 Task: Create a due date automation trigger when advanced on, on the wednesday of the week a card is due add dates due in between 1 and 5 working days at 11:00 AM.
Action: Mouse moved to (1197, 92)
Screenshot: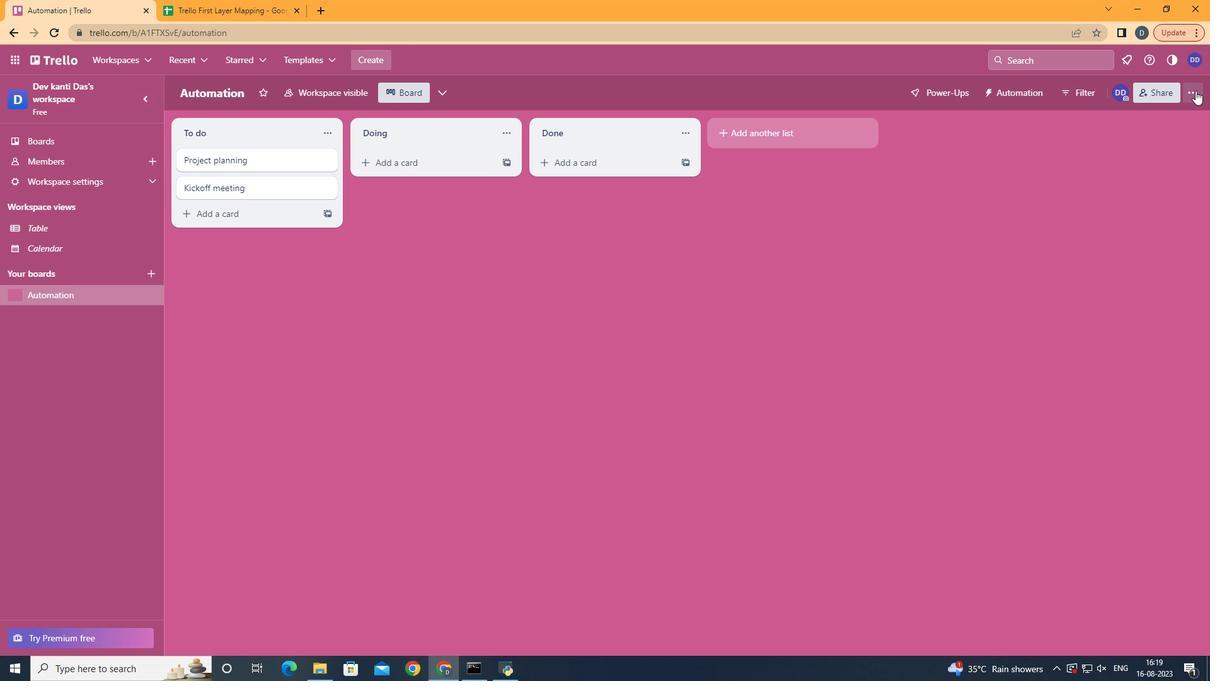 
Action: Mouse pressed left at (1197, 92)
Screenshot: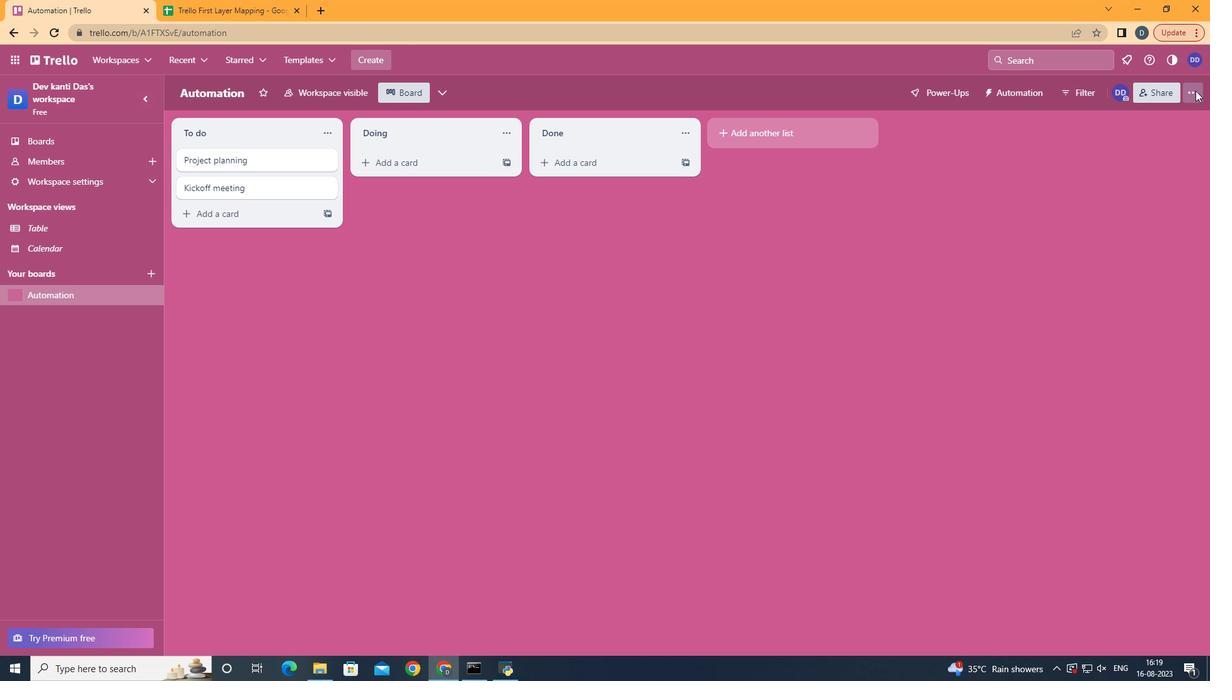
Action: Mouse moved to (1164, 277)
Screenshot: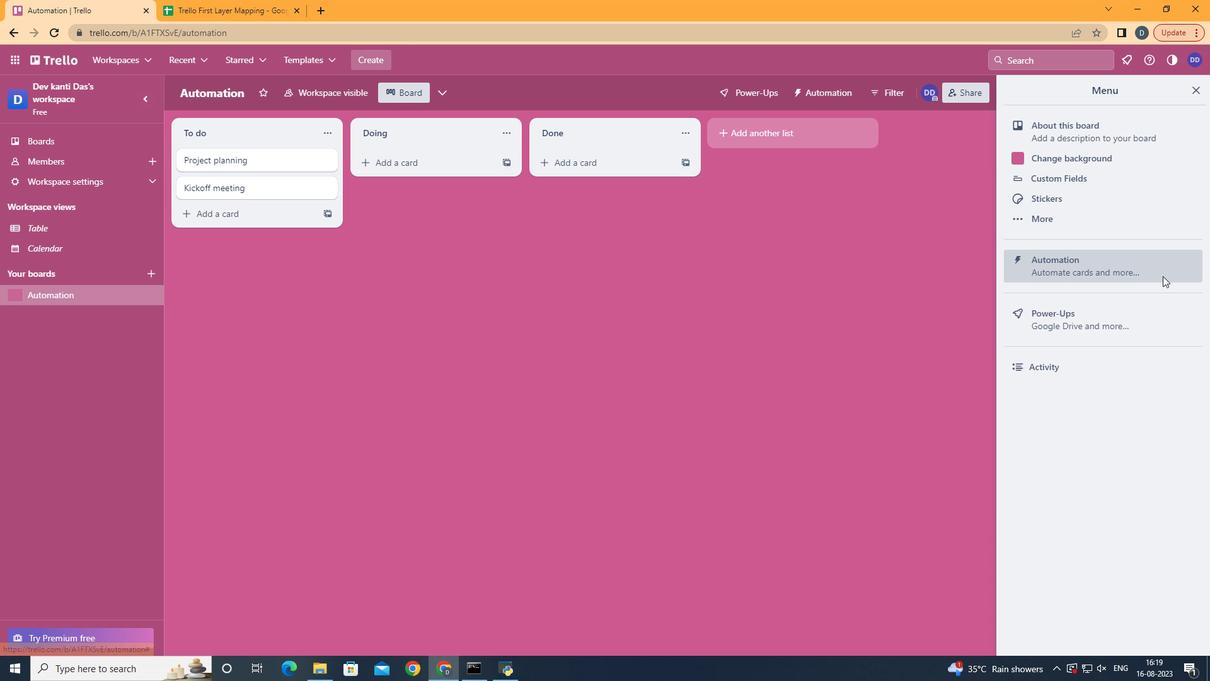 
Action: Mouse pressed left at (1164, 277)
Screenshot: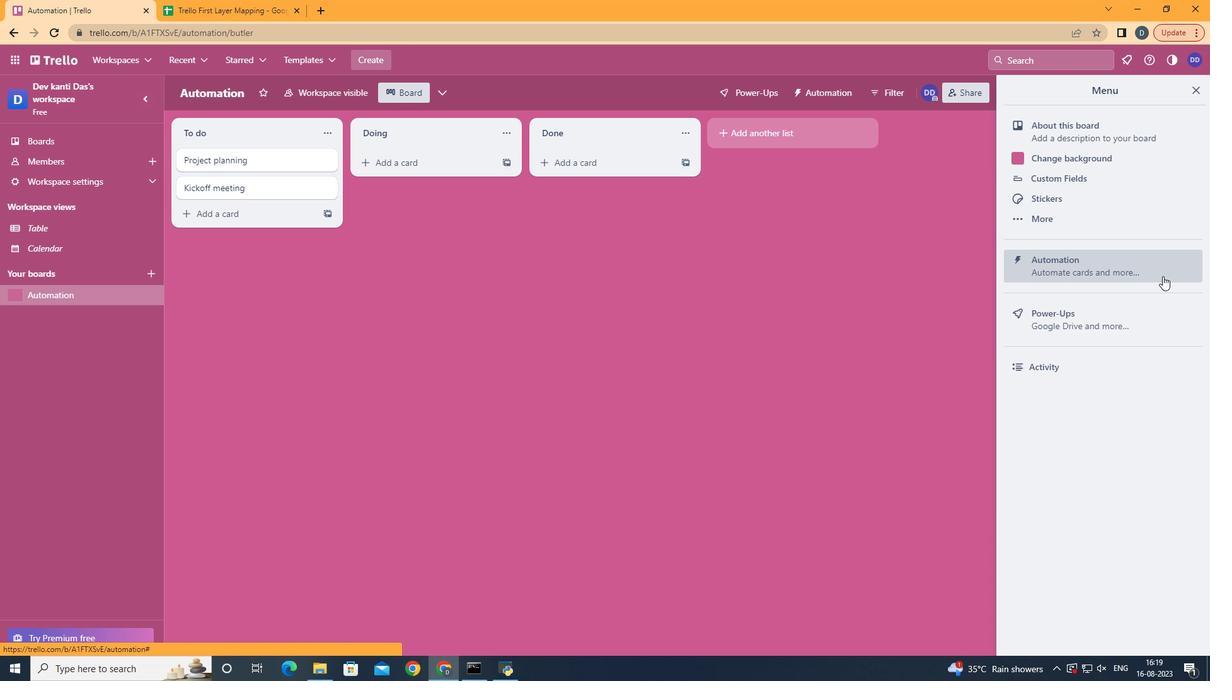 
Action: Mouse moved to (249, 247)
Screenshot: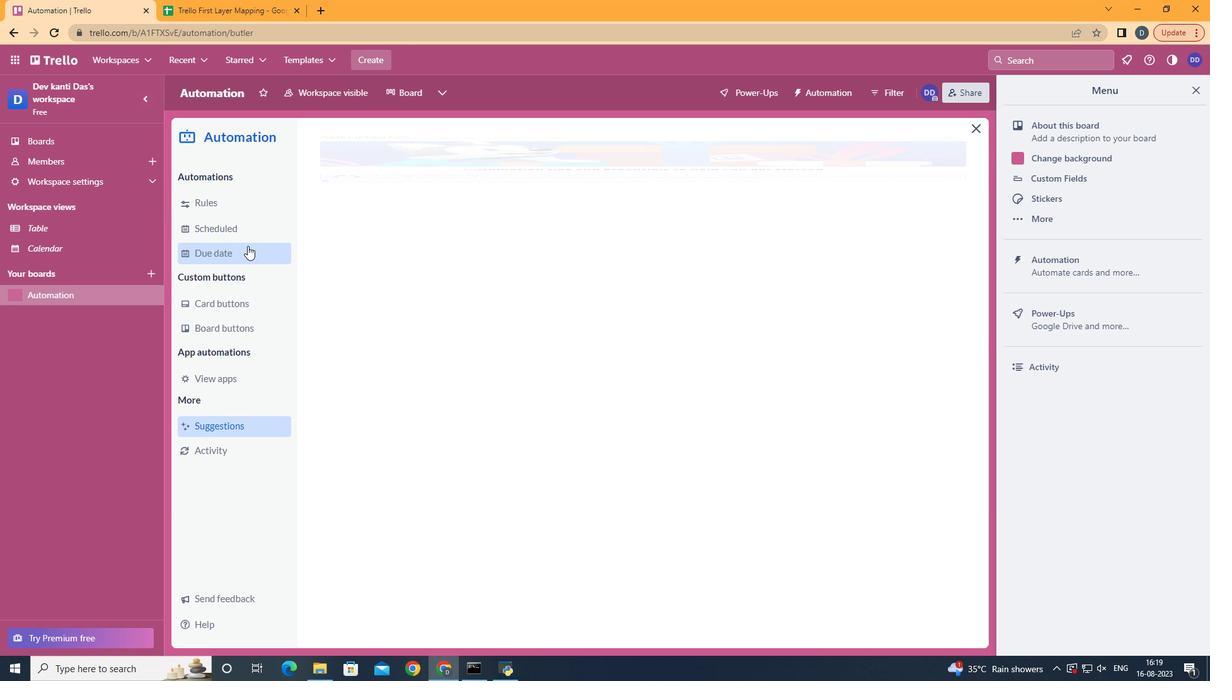 
Action: Mouse pressed left at (249, 247)
Screenshot: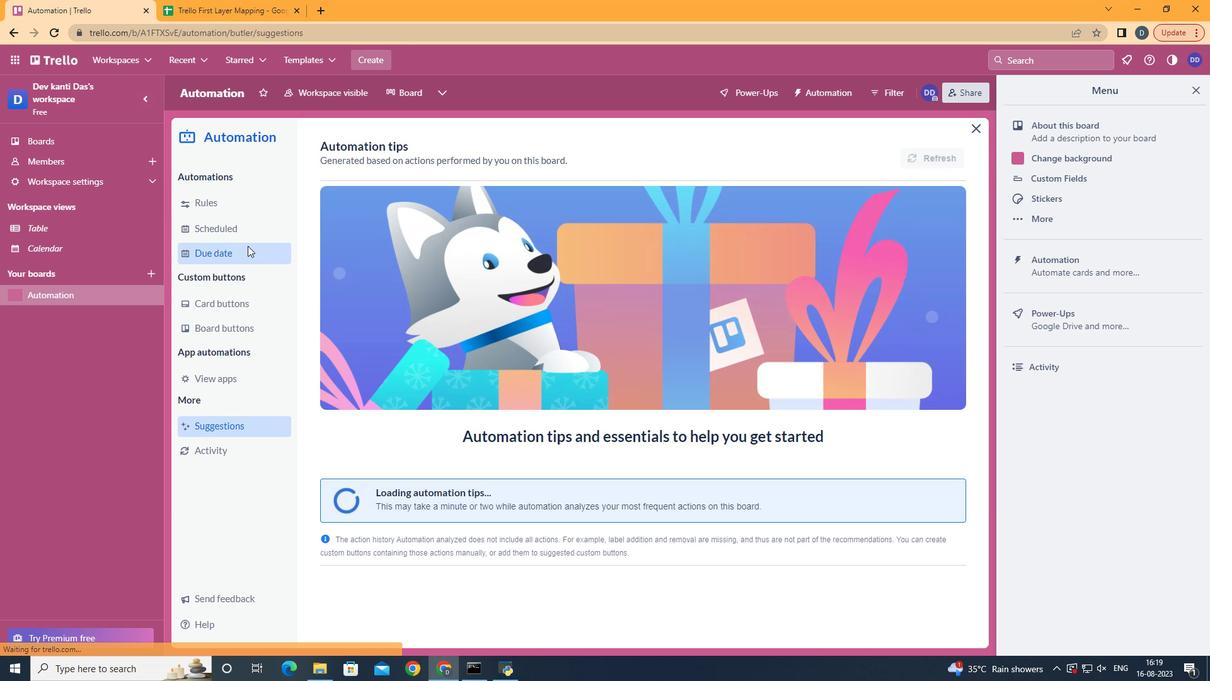 
Action: Mouse moved to (889, 154)
Screenshot: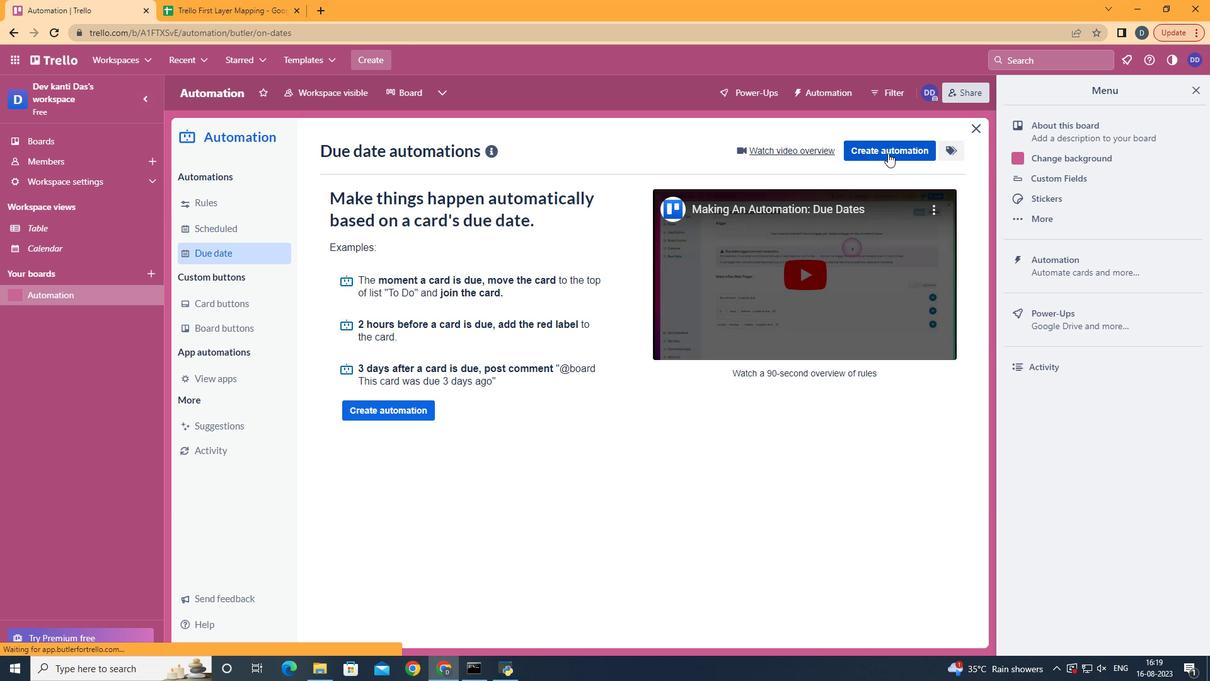 
Action: Mouse pressed left at (889, 154)
Screenshot: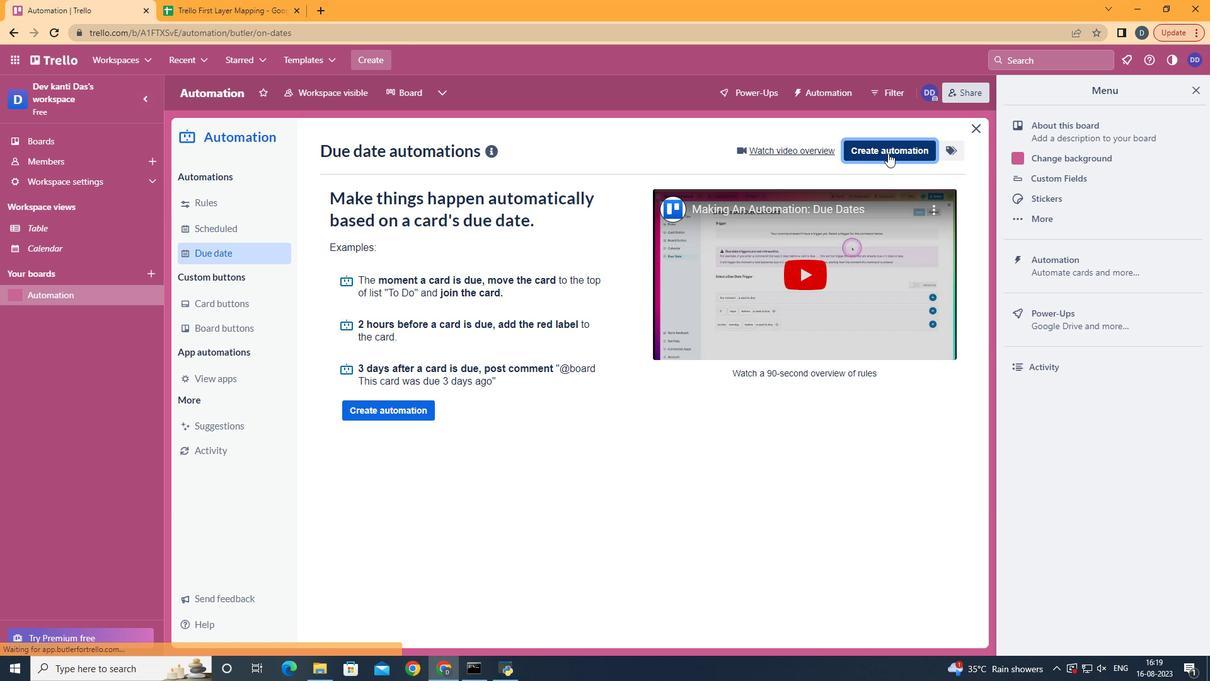 
Action: Mouse moved to (707, 274)
Screenshot: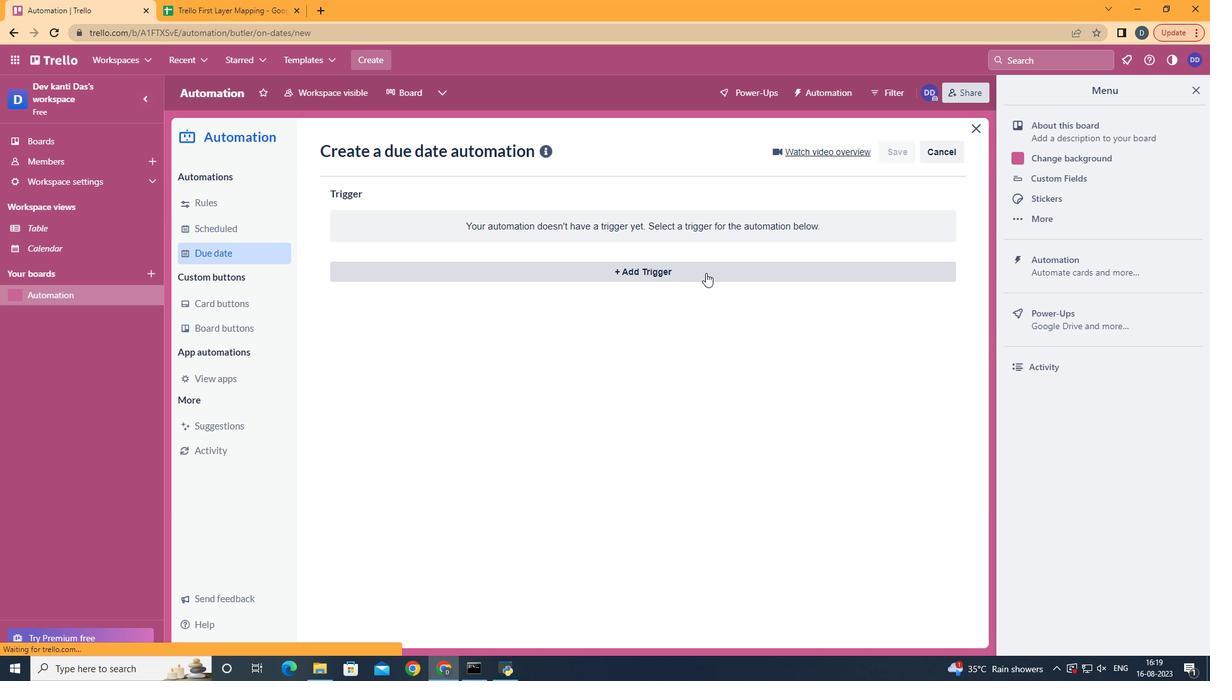
Action: Mouse pressed left at (707, 274)
Screenshot: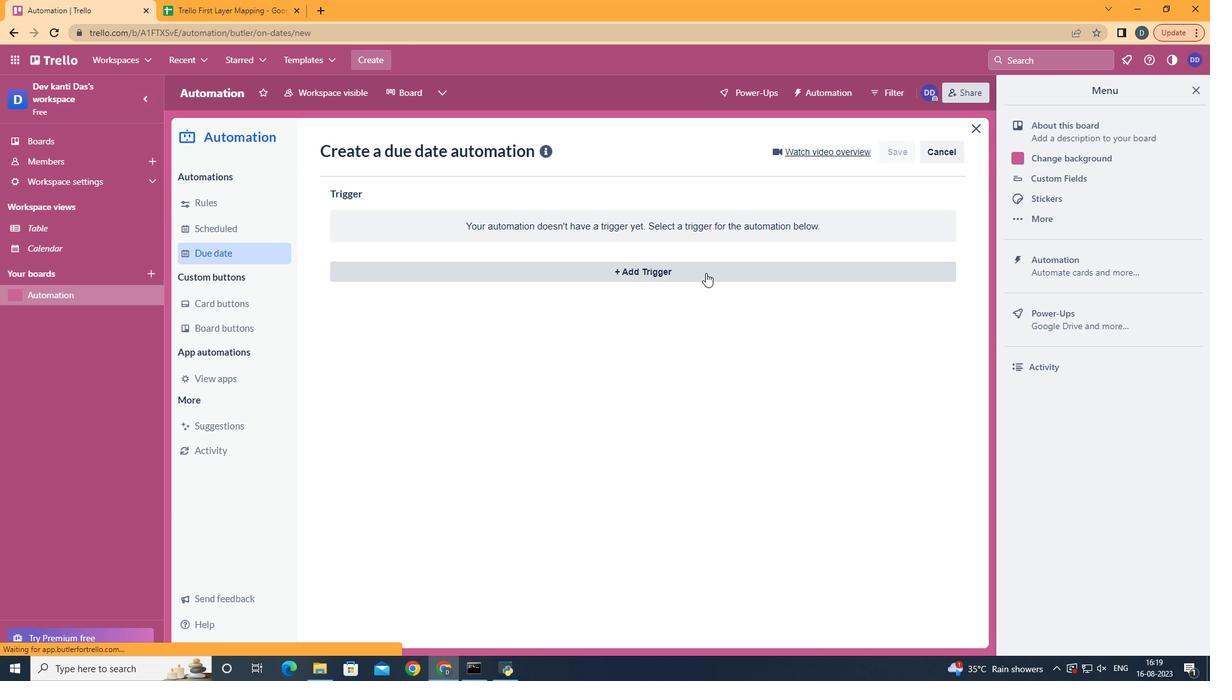 
Action: Mouse moved to (418, 379)
Screenshot: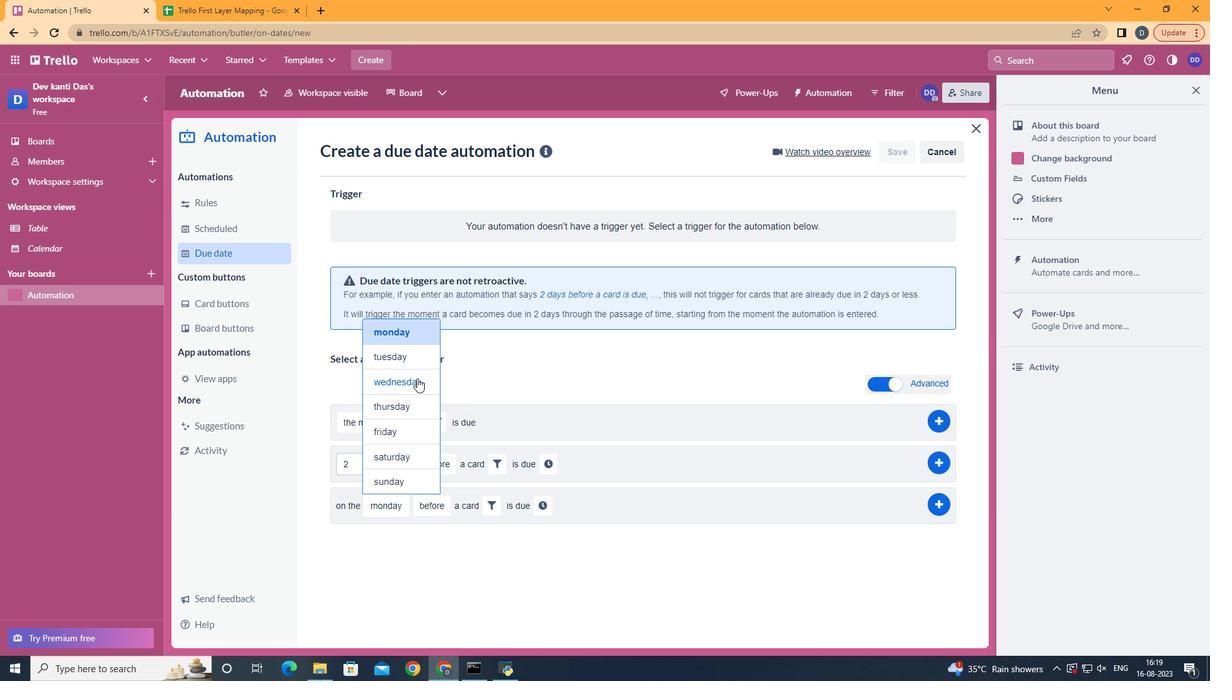 
Action: Mouse pressed left at (418, 379)
Screenshot: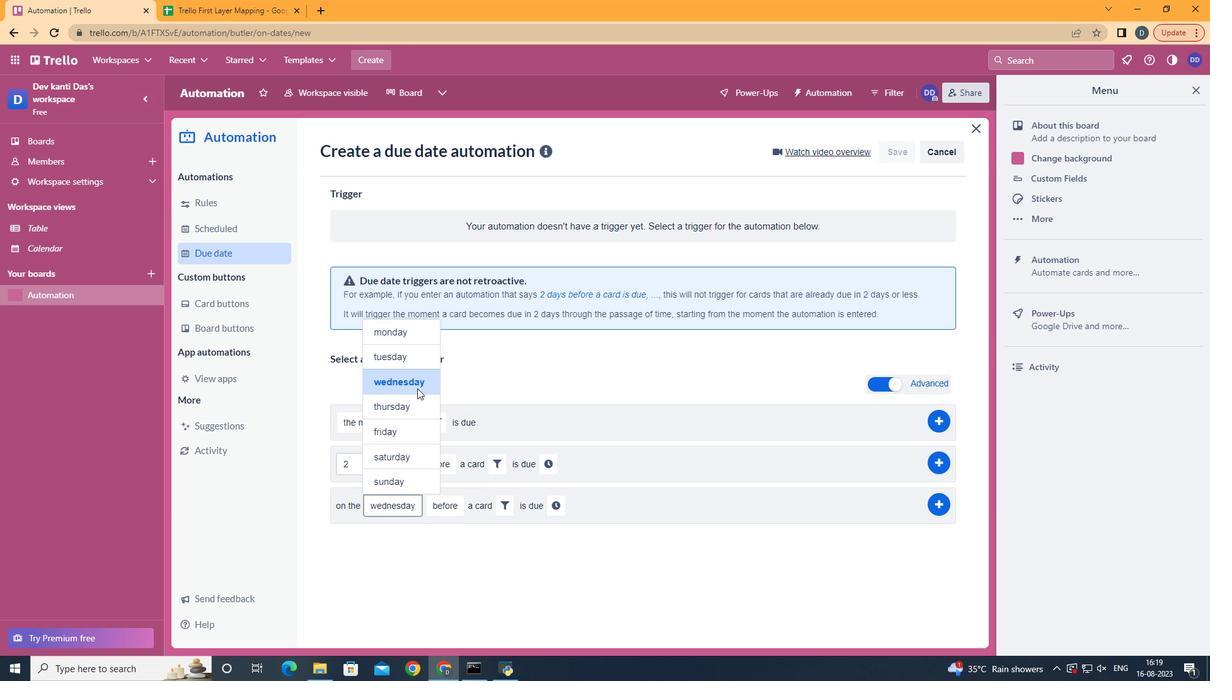 
Action: Mouse moved to (475, 584)
Screenshot: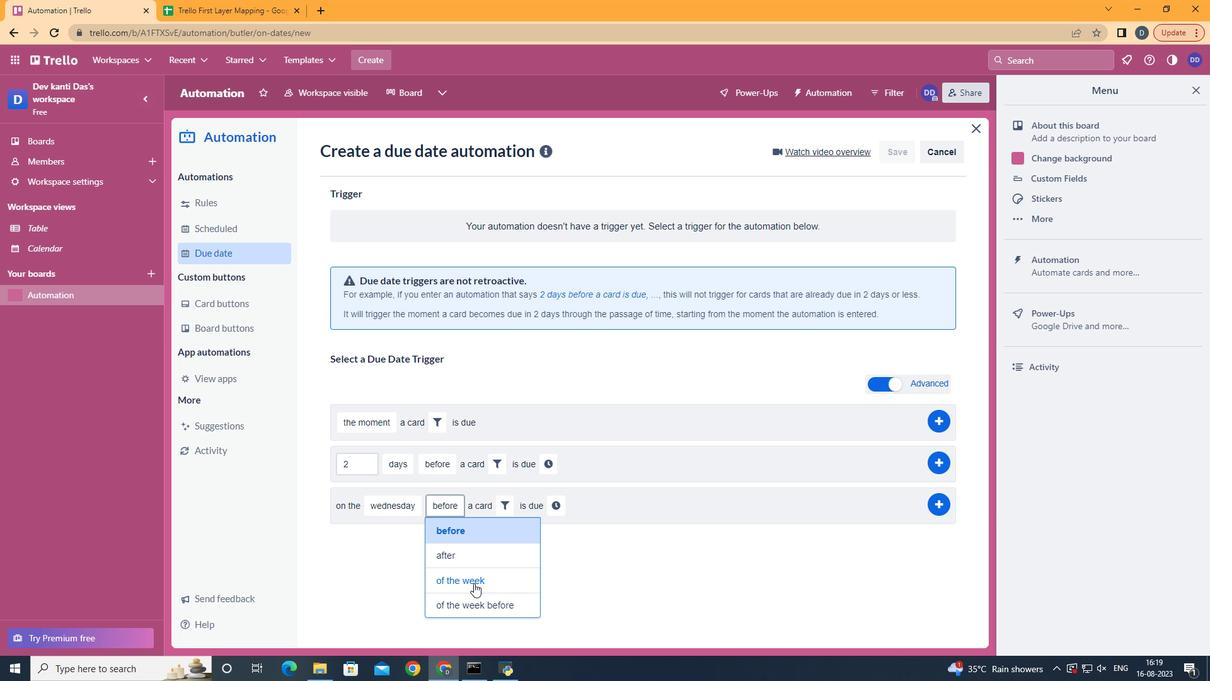 
Action: Mouse pressed left at (475, 584)
Screenshot: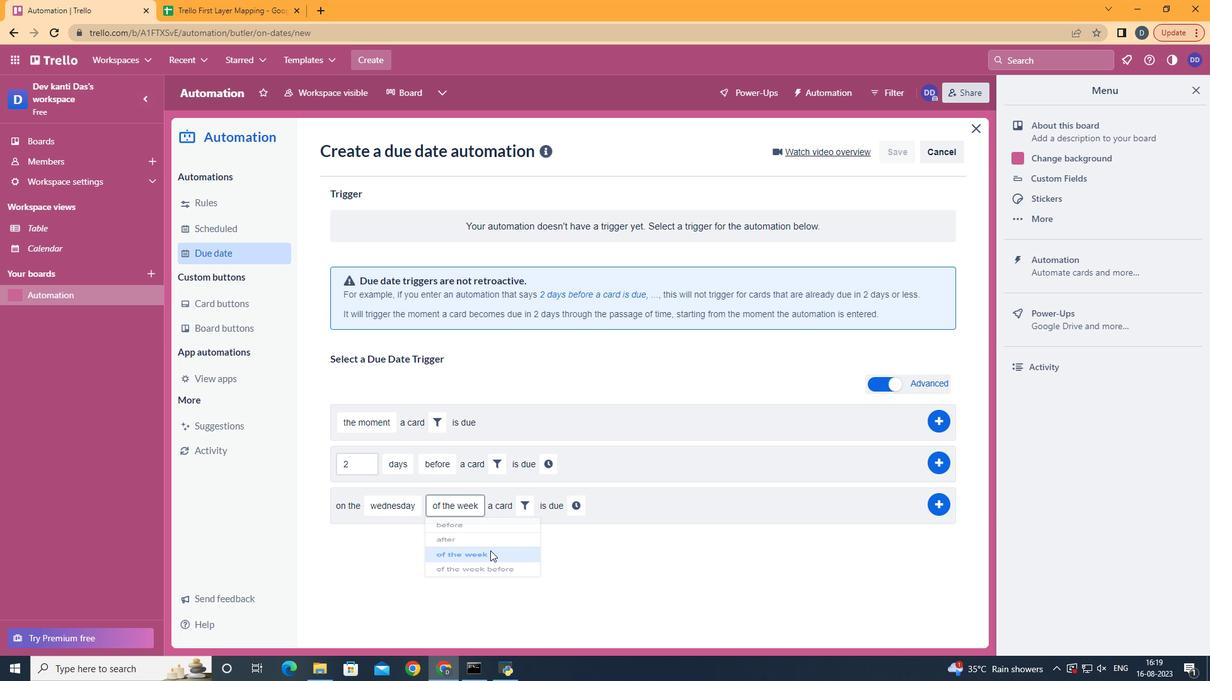 
Action: Mouse moved to (518, 505)
Screenshot: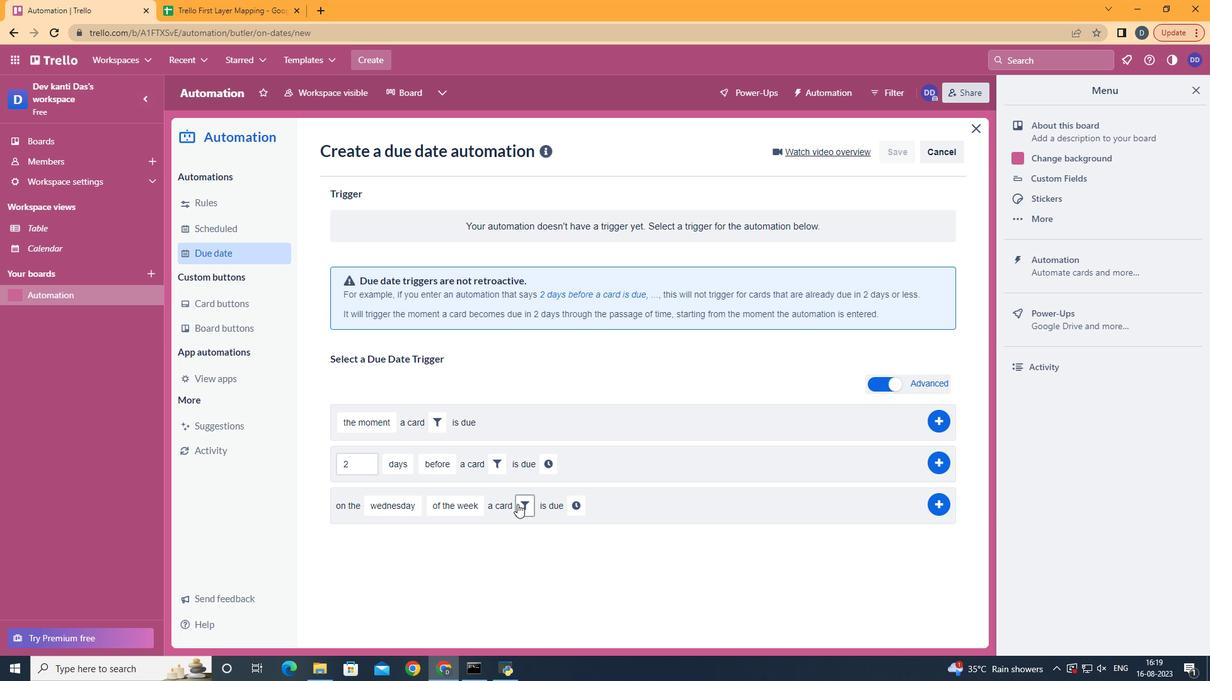 
Action: Mouse pressed left at (518, 505)
Screenshot: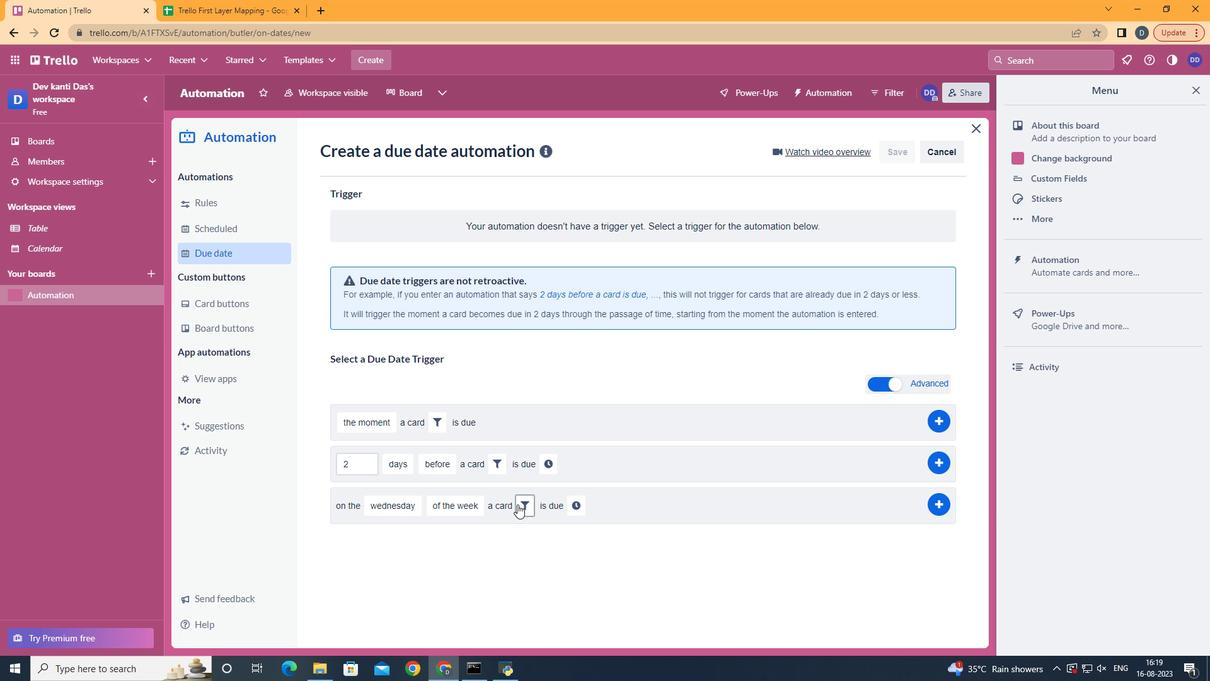 
Action: Mouse moved to (585, 546)
Screenshot: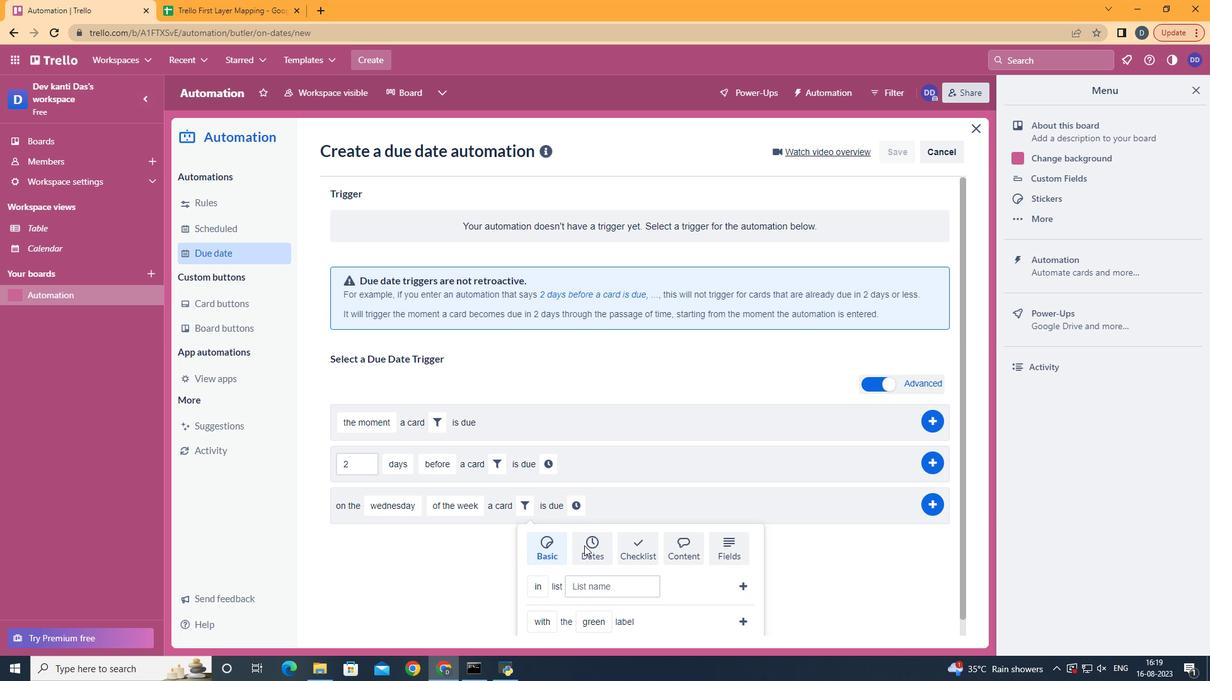
Action: Mouse pressed left at (585, 546)
Screenshot: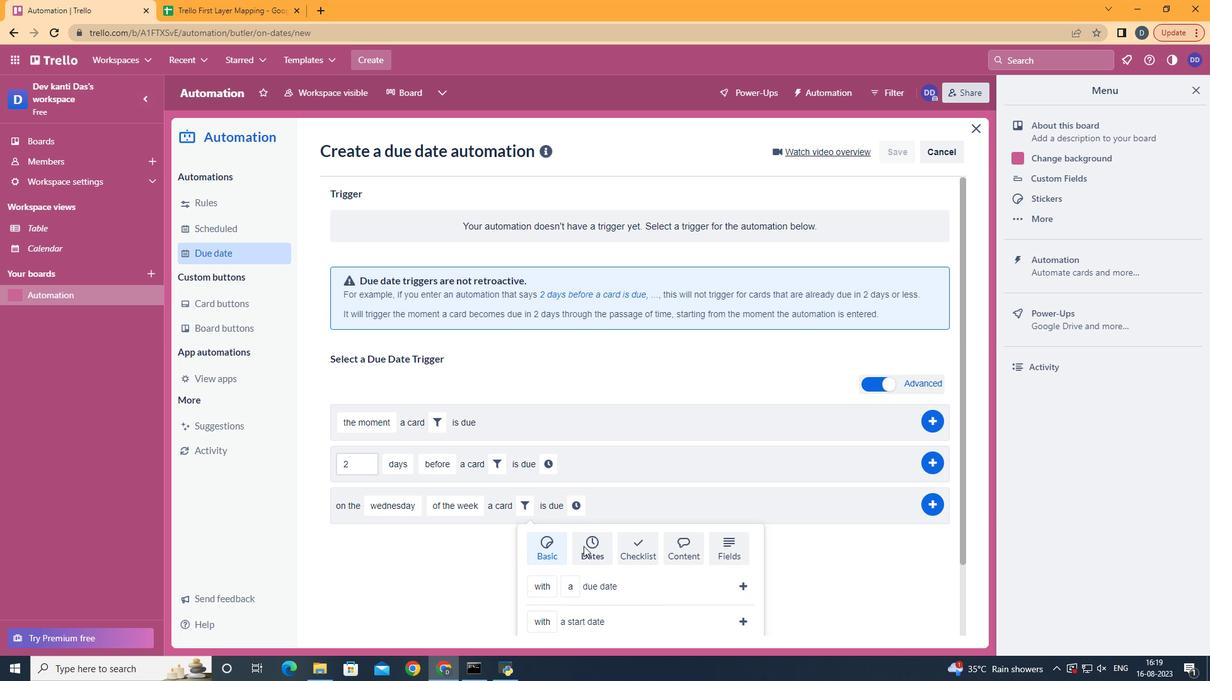 
Action: Mouse moved to (585, 547)
Screenshot: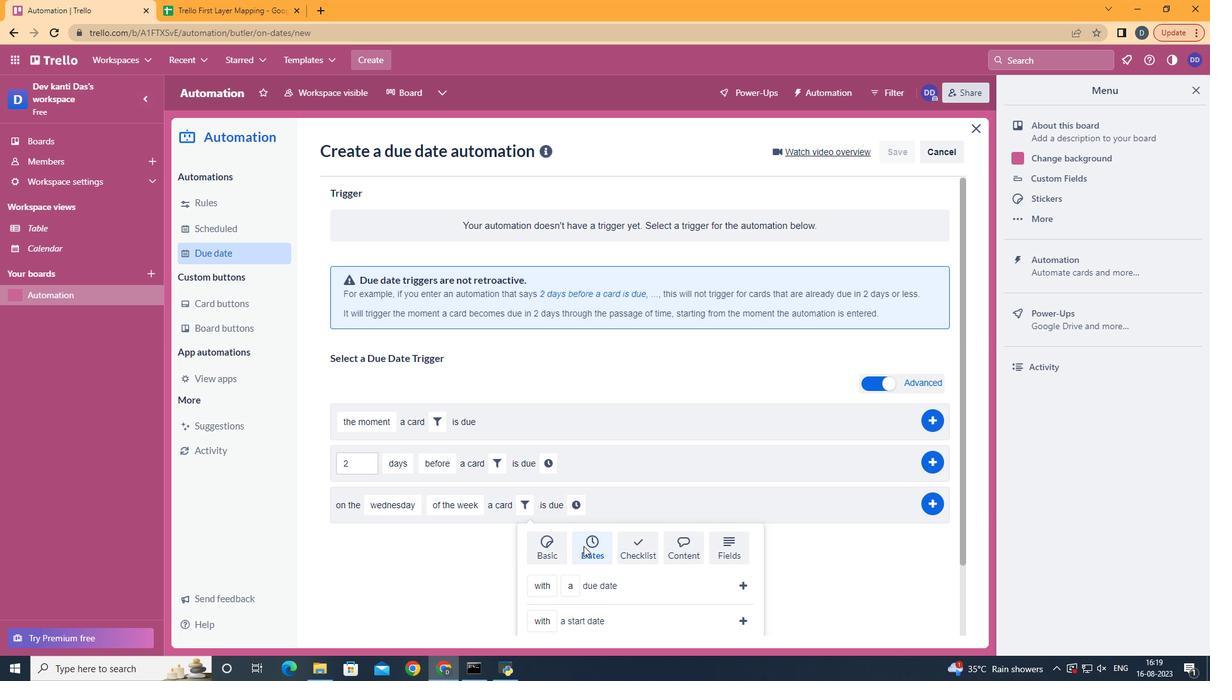 
Action: Mouse scrolled (585, 546) with delta (0, 0)
Screenshot: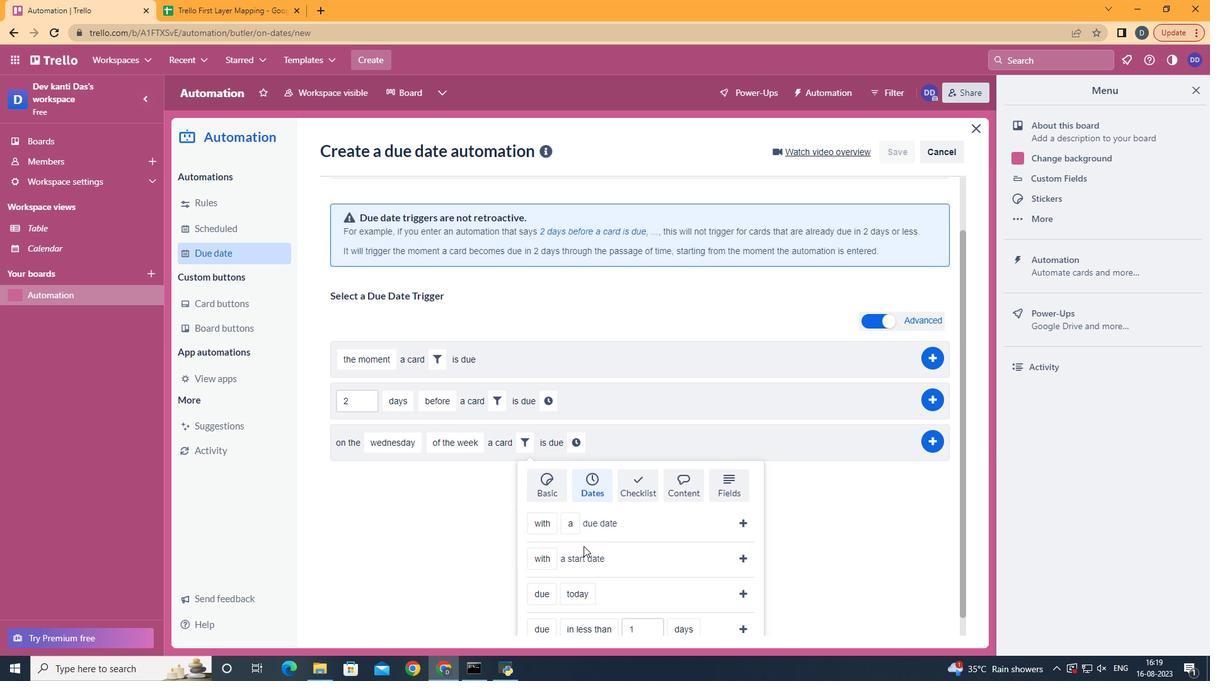
Action: Mouse scrolled (585, 546) with delta (0, 0)
Screenshot: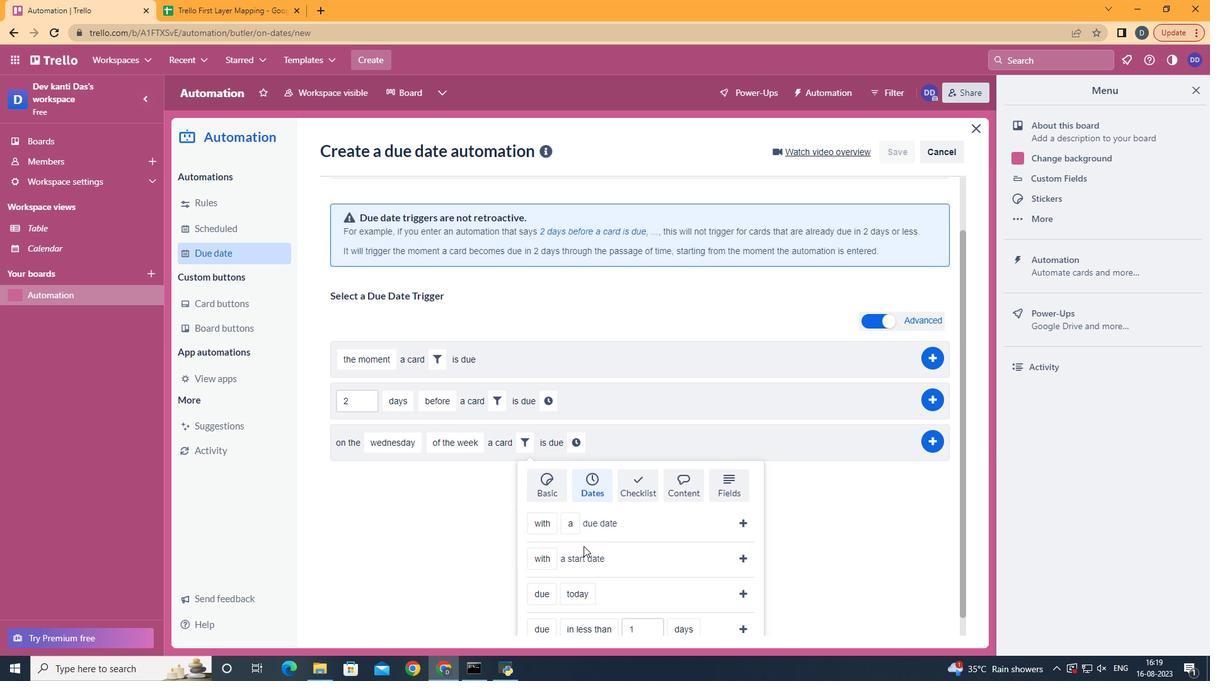 
Action: Mouse scrolled (585, 546) with delta (0, 0)
Screenshot: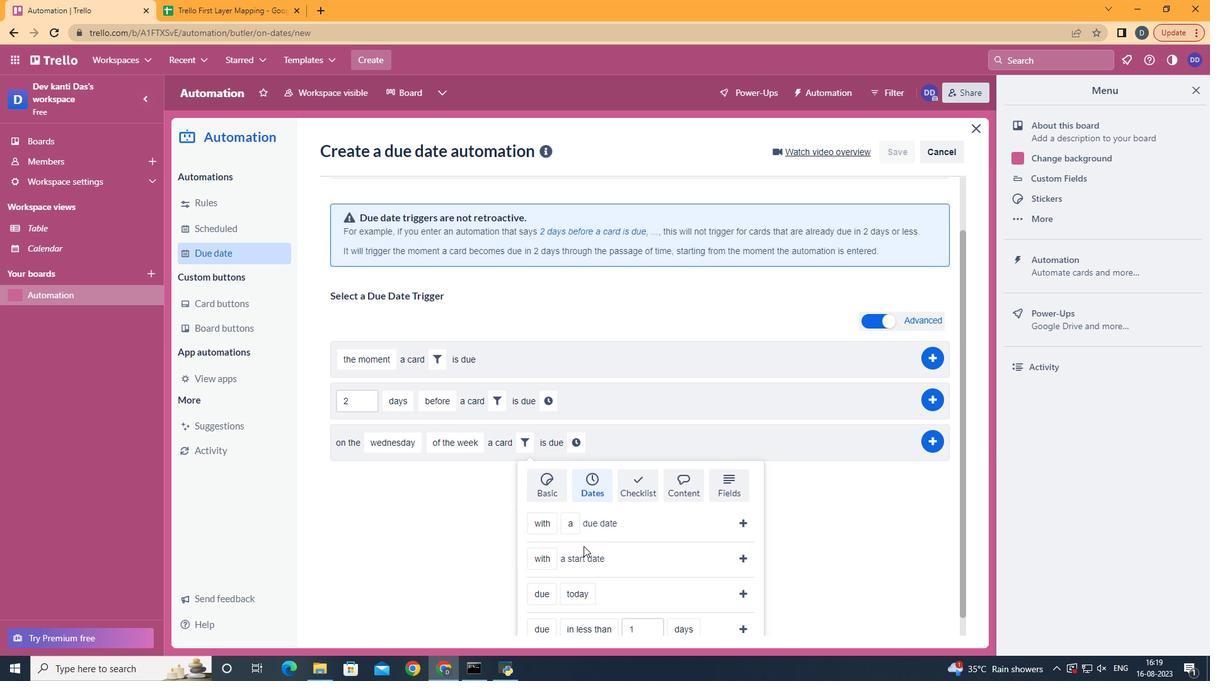
Action: Mouse scrolled (585, 546) with delta (0, 0)
Screenshot: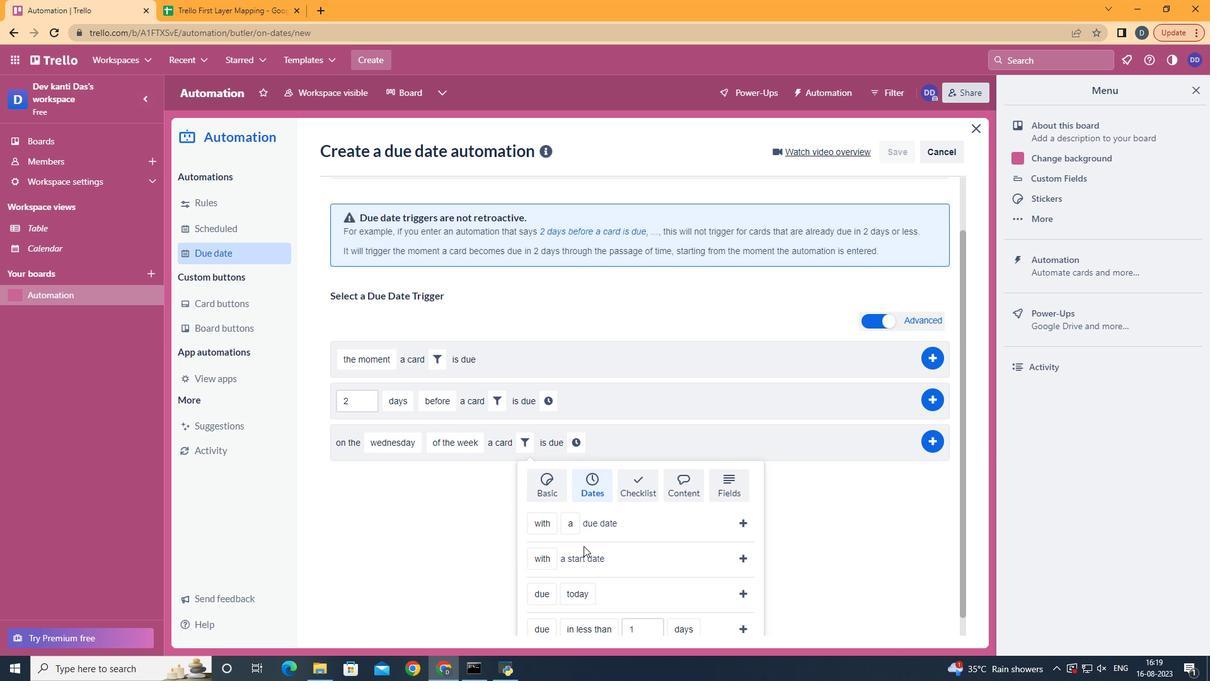 
Action: Mouse scrolled (585, 546) with delta (0, 0)
Screenshot: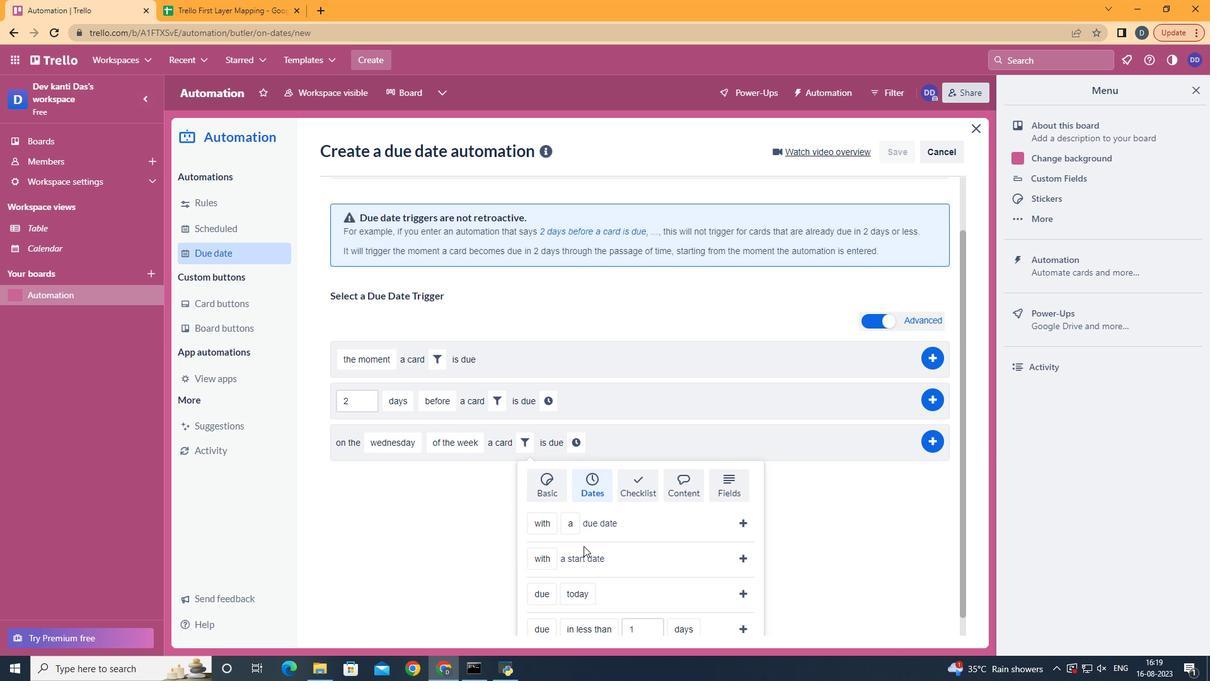 
Action: Mouse moved to (606, 585)
Screenshot: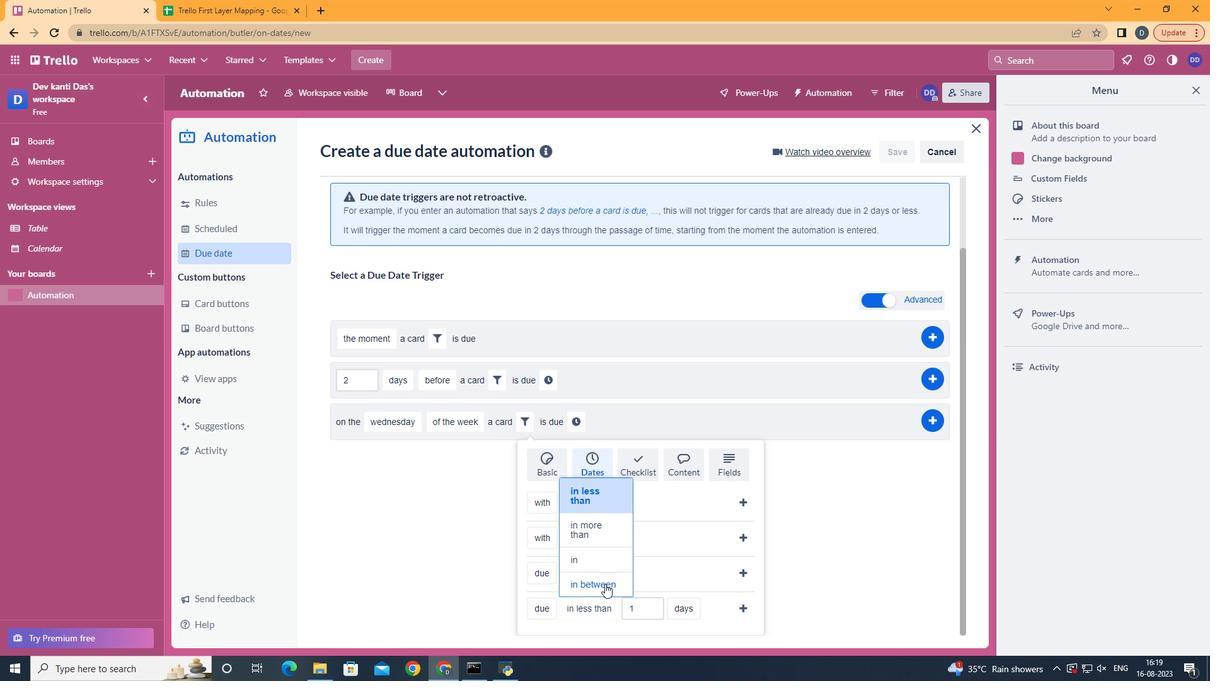 
Action: Mouse pressed left at (606, 585)
Screenshot: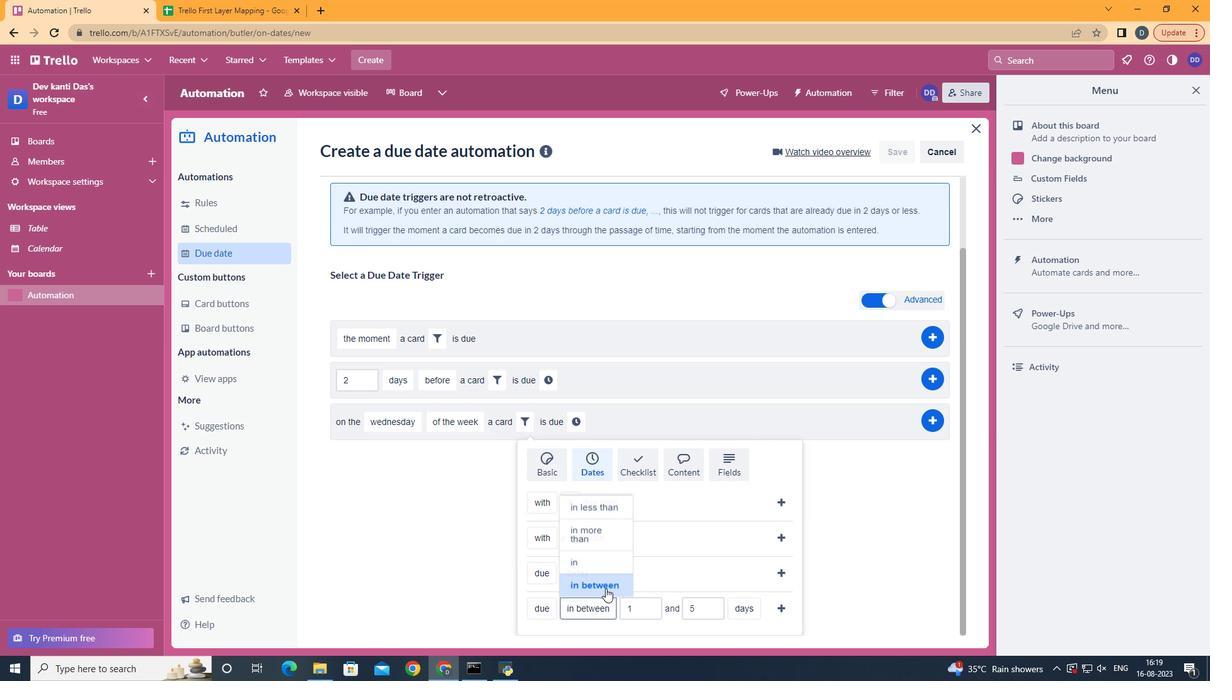 
Action: Mouse moved to (750, 590)
Screenshot: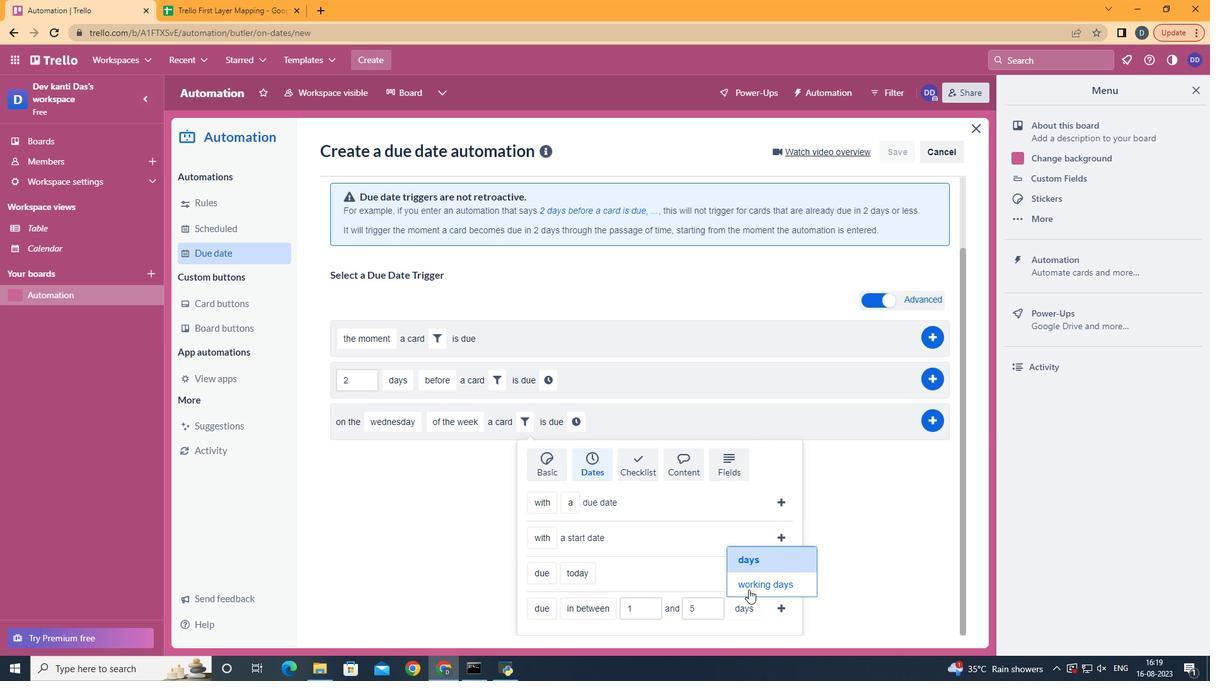 
Action: Mouse pressed left at (750, 590)
Screenshot: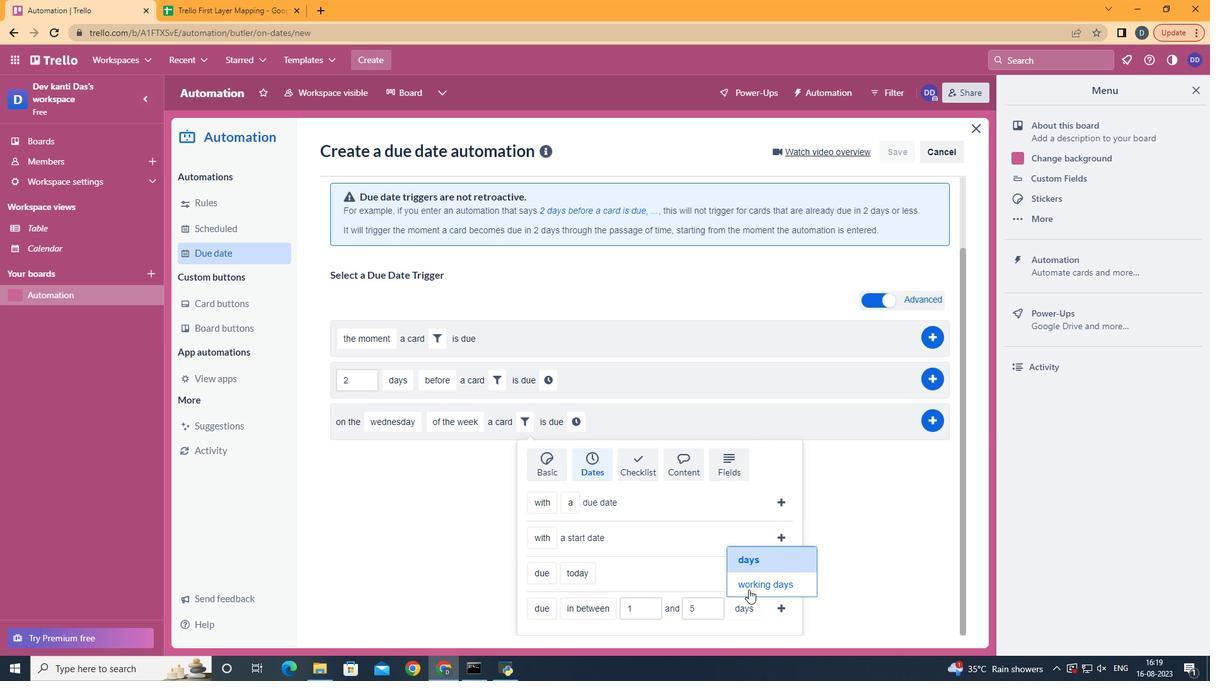 
Action: Mouse moved to (814, 605)
Screenshot: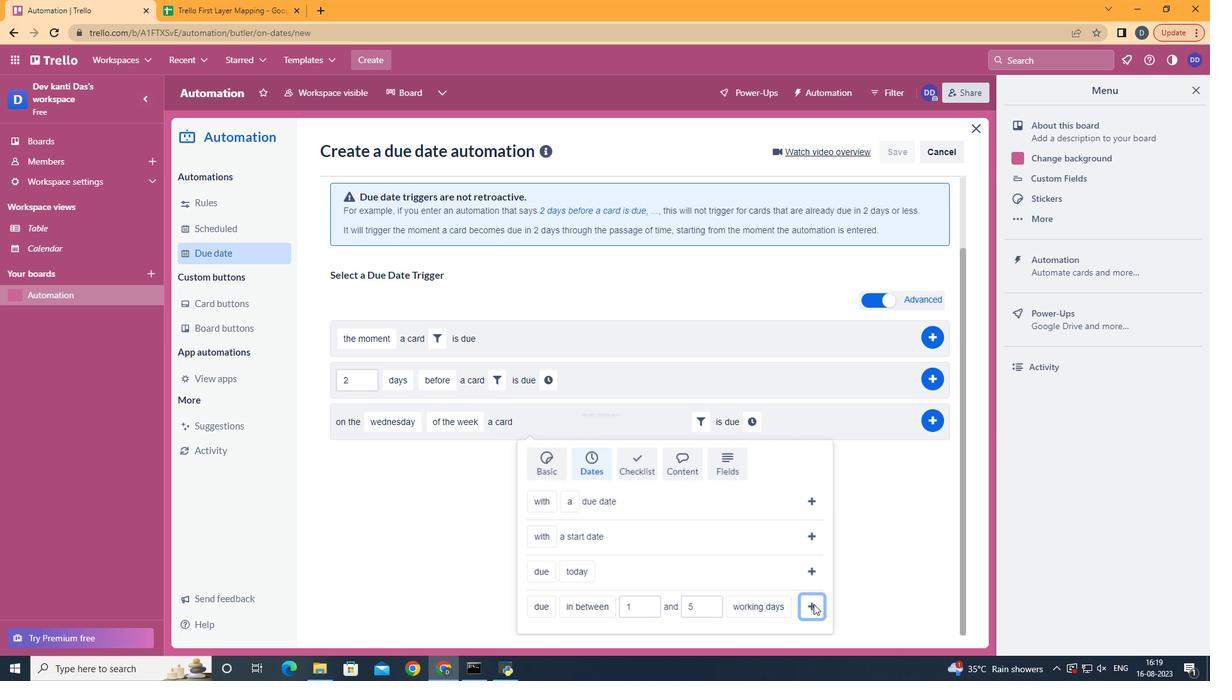 
Action: Mouse pressed left at (814, 605)
Screenshot: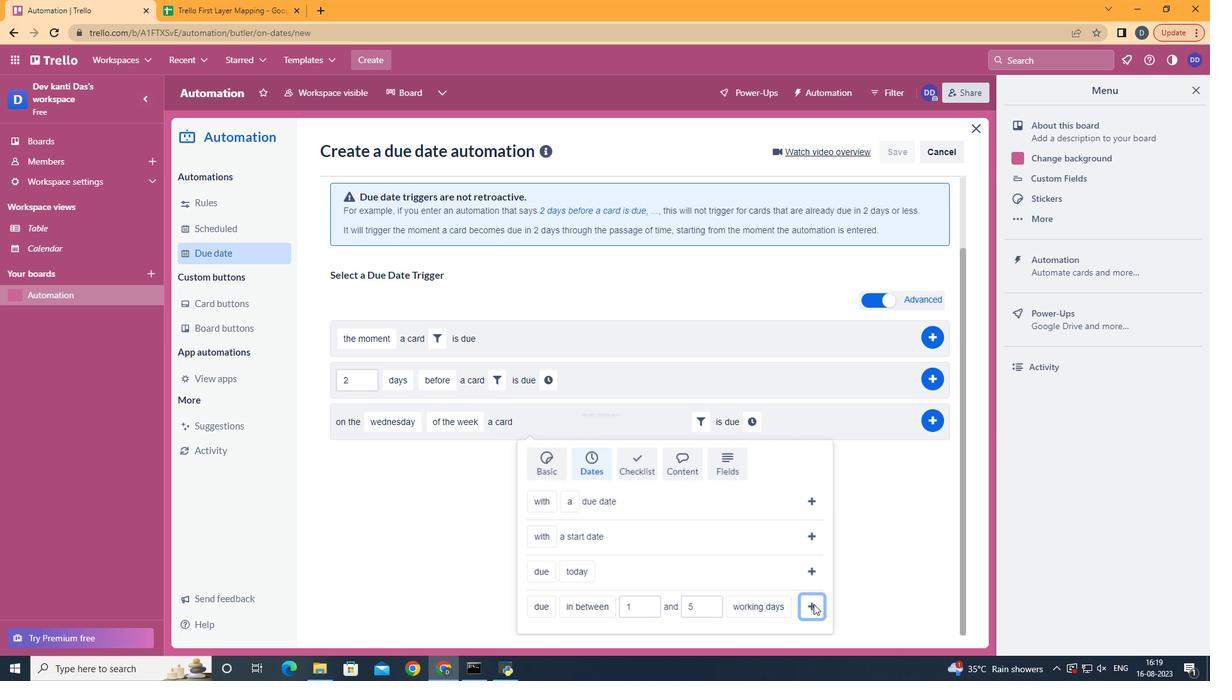 
Action: Mouse moved to (754, 506)
Screenshot: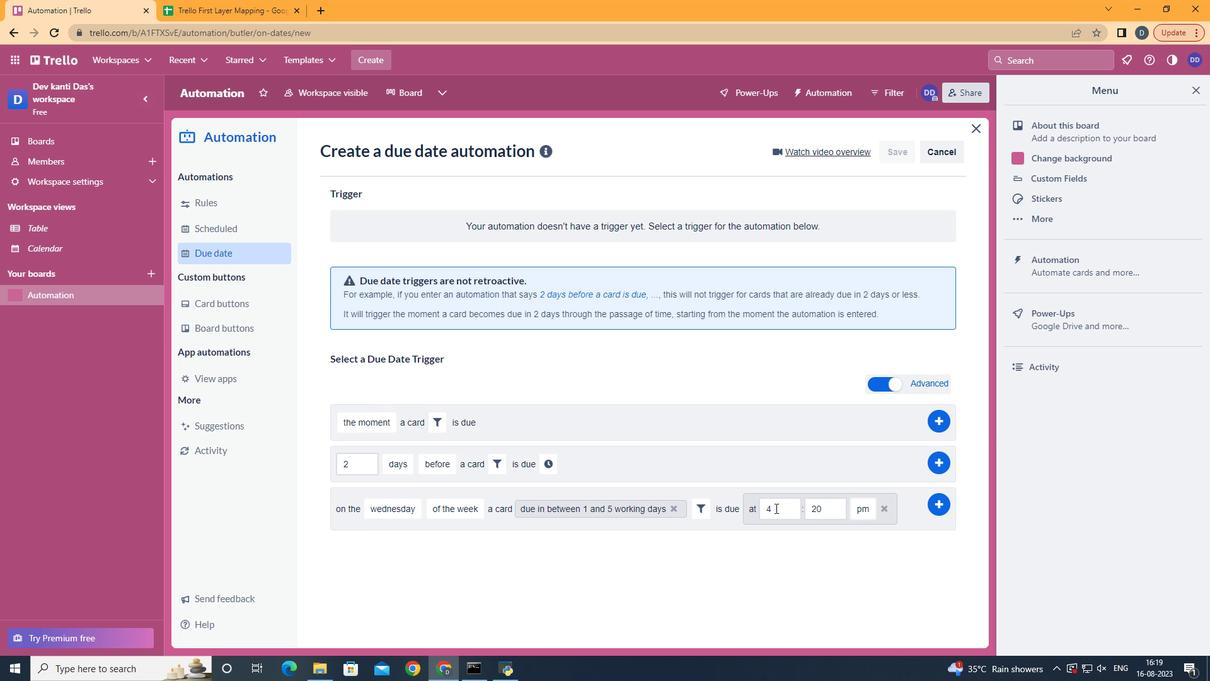 
Action: Mouse pressed left at (754, 506)
Screenshot: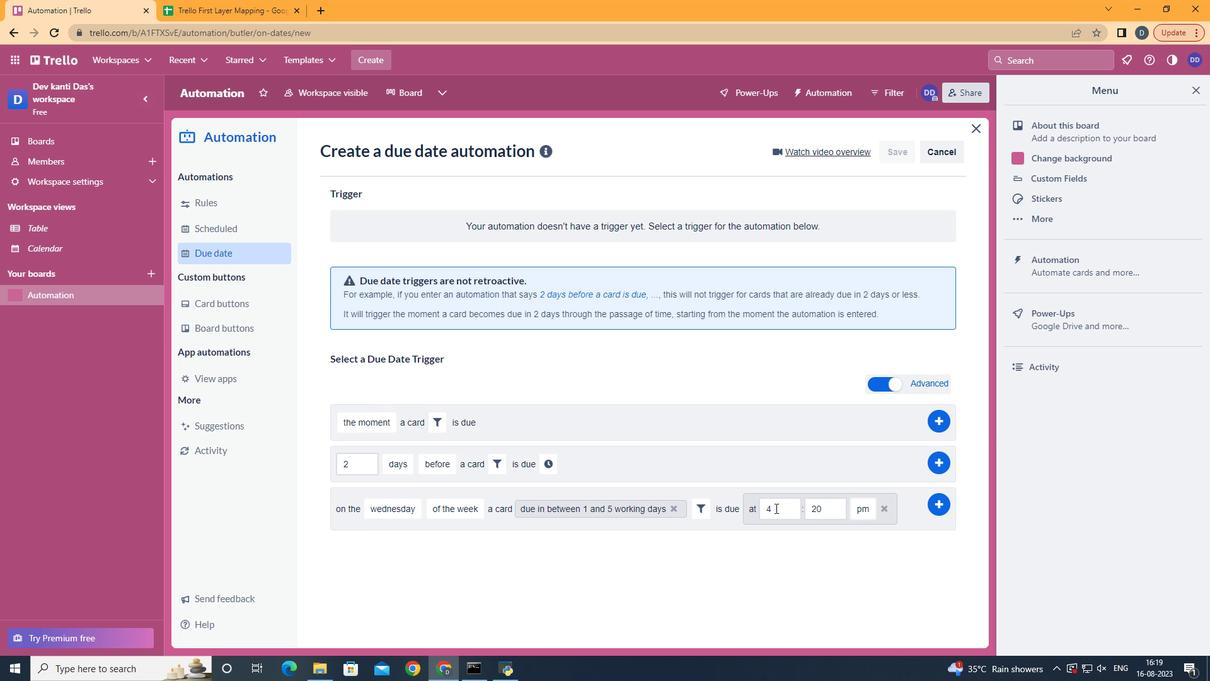 
Action: Mouse moved to (786, 510)
Screenshot: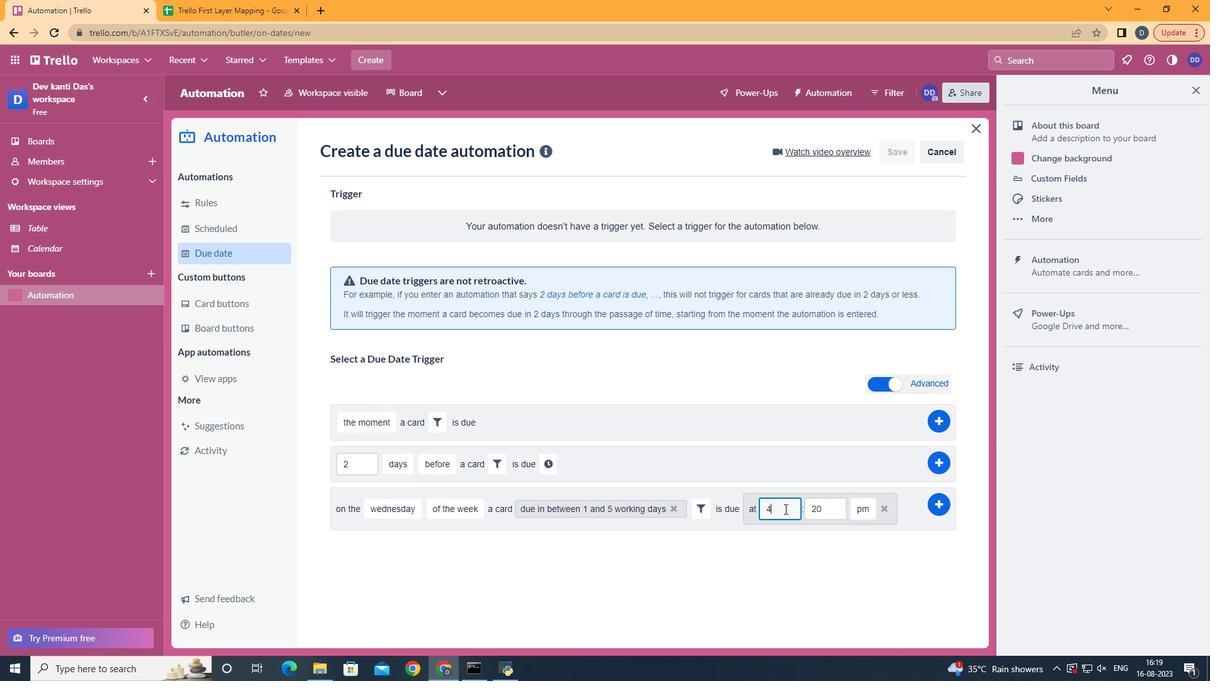 
Action: Mouse pressed left at (786, 510)
Screenshot: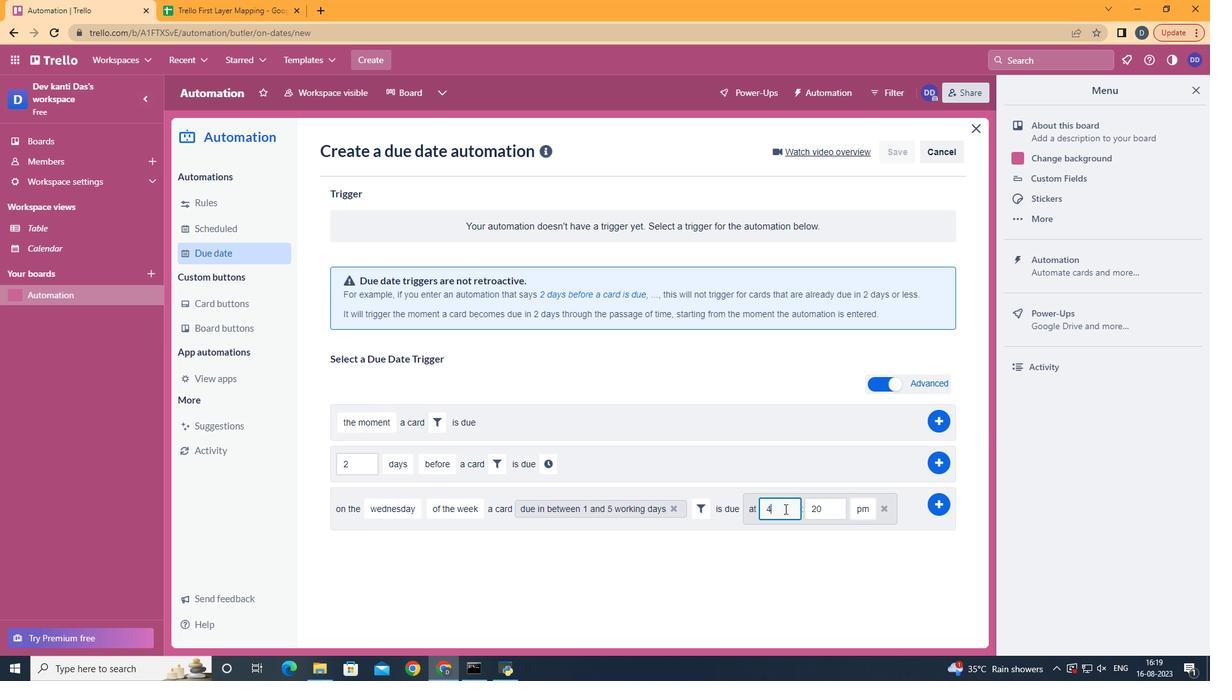 
Action: Key pressed <Key.backspace>11
Screenshot: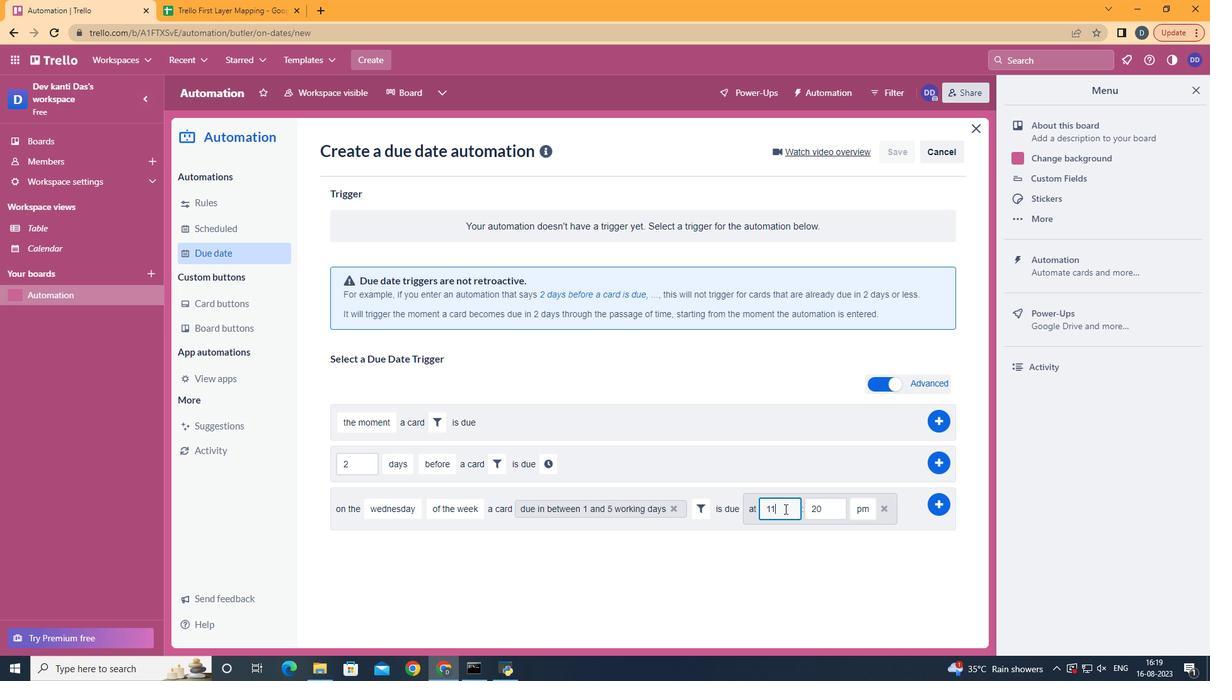 
Action: Mouse moved to (842, 502)
Screenshot: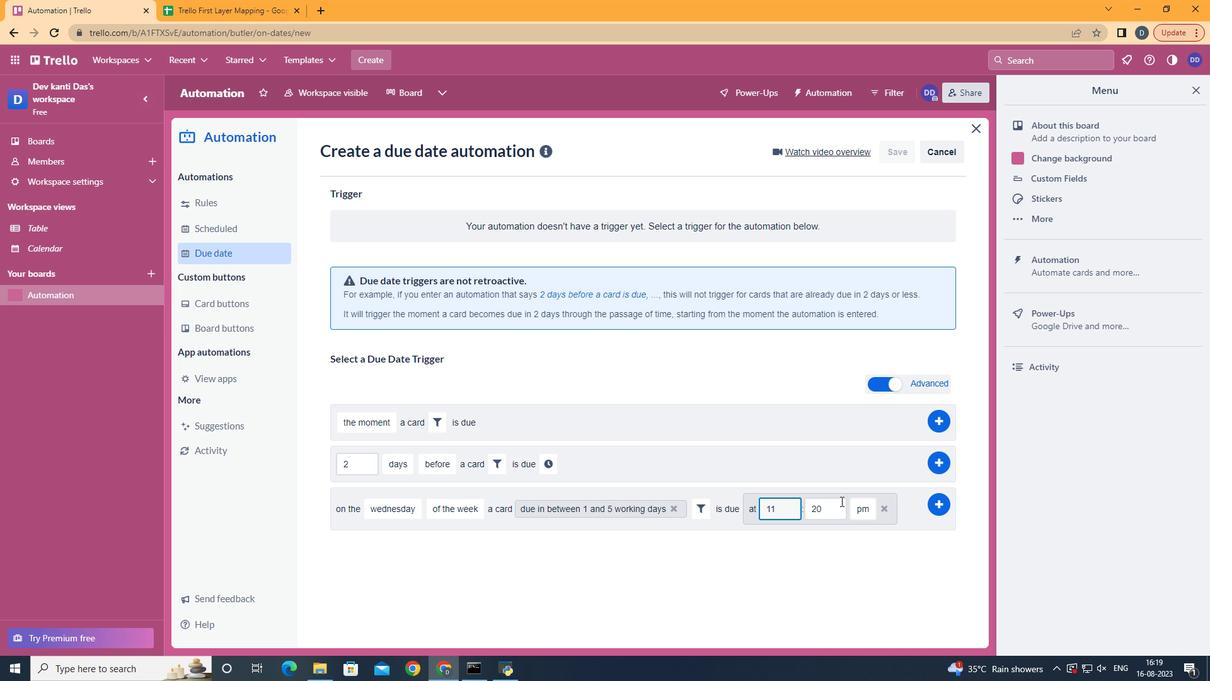 
Action: Mouse pressed left at (842, 502)
Screenshot: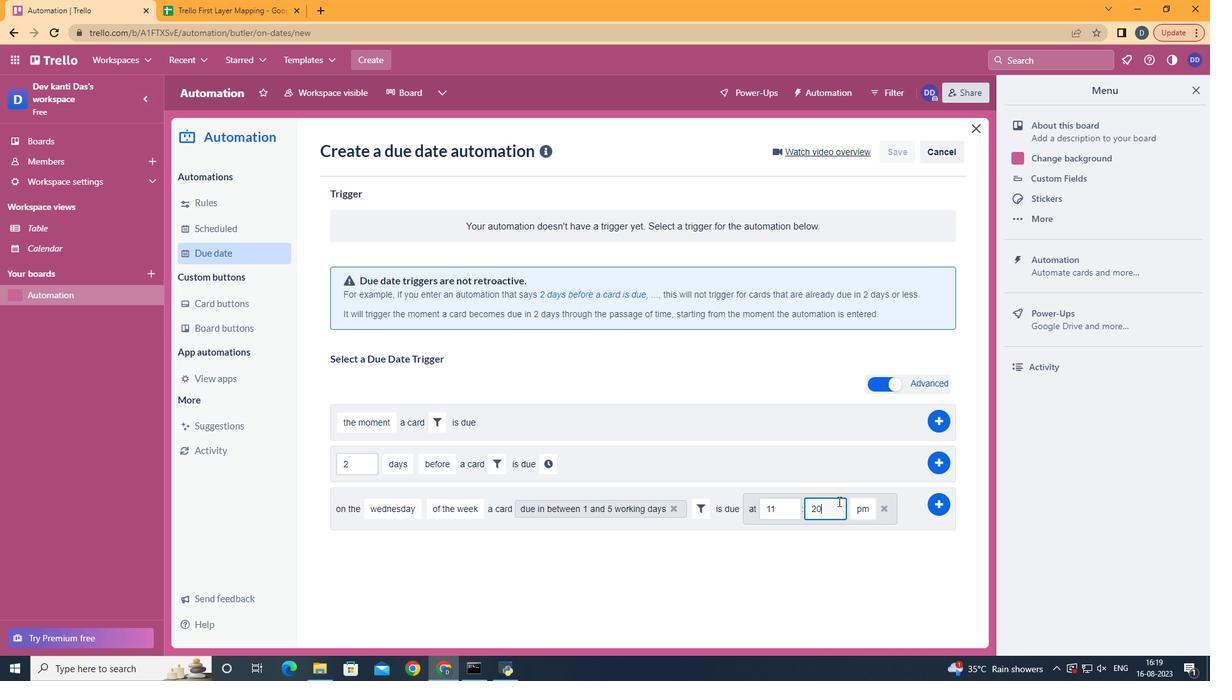 
Action: Mouse moved to (838, 502)
Screenshot: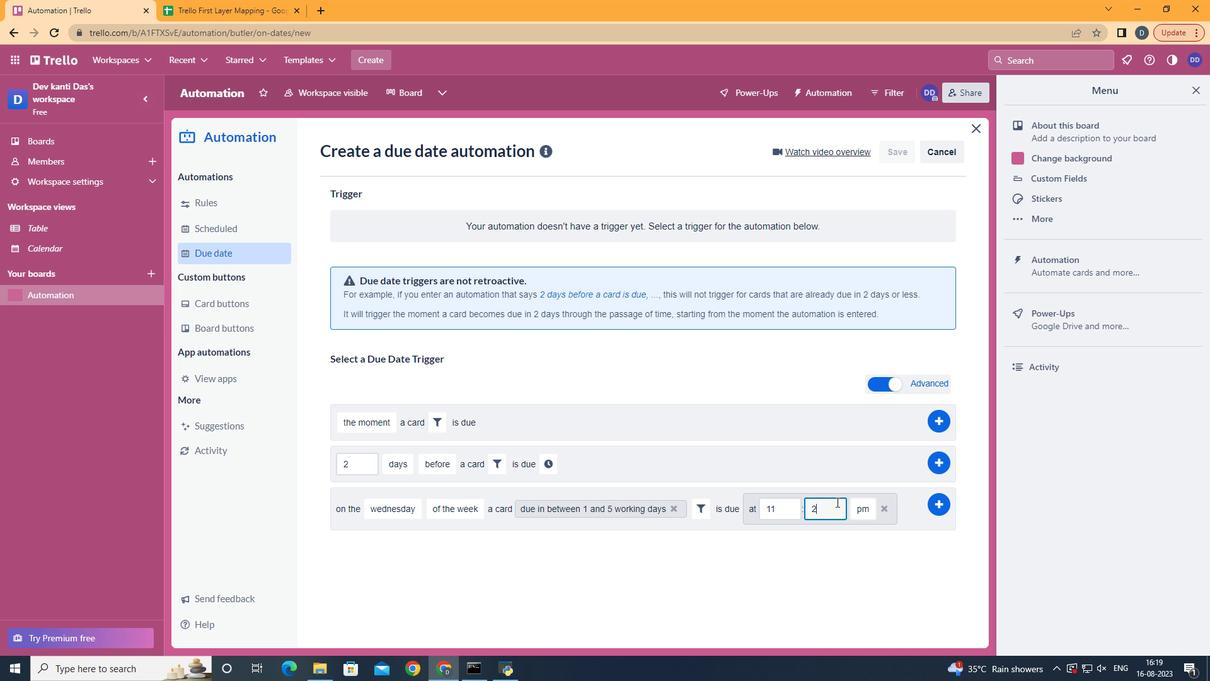 
Action: Key pressed <Key.backspace>
Screenshot: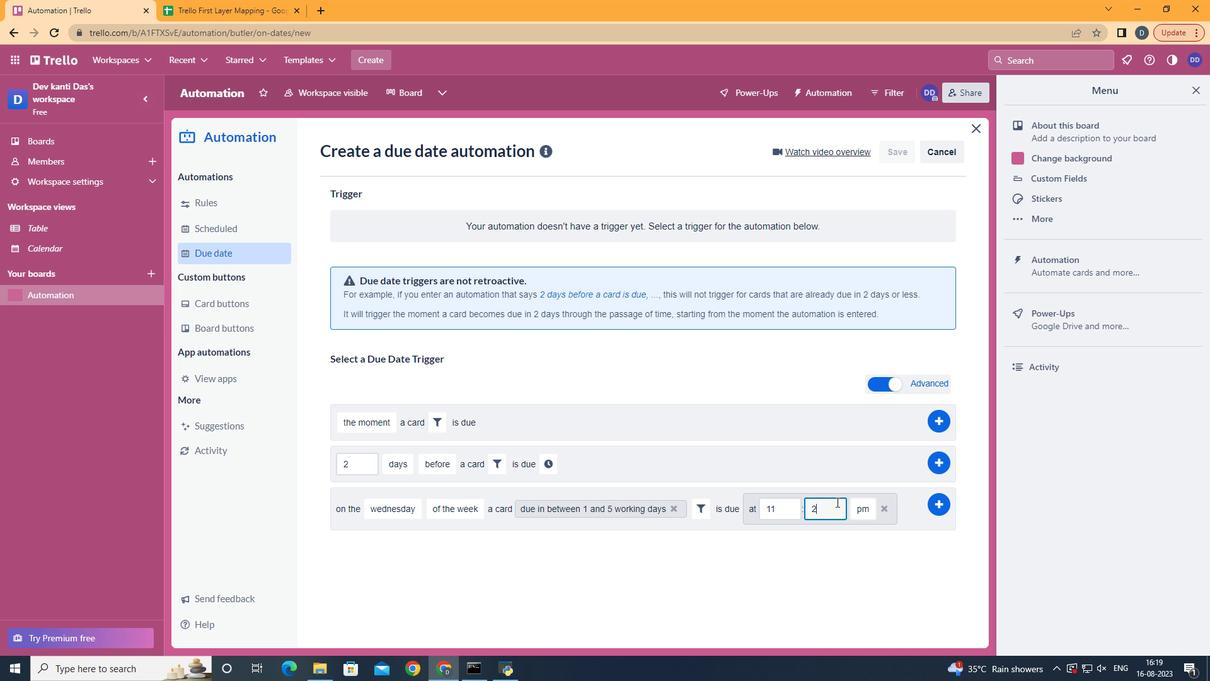 
Action: Mouse moved to (838, 503)
Screenshot: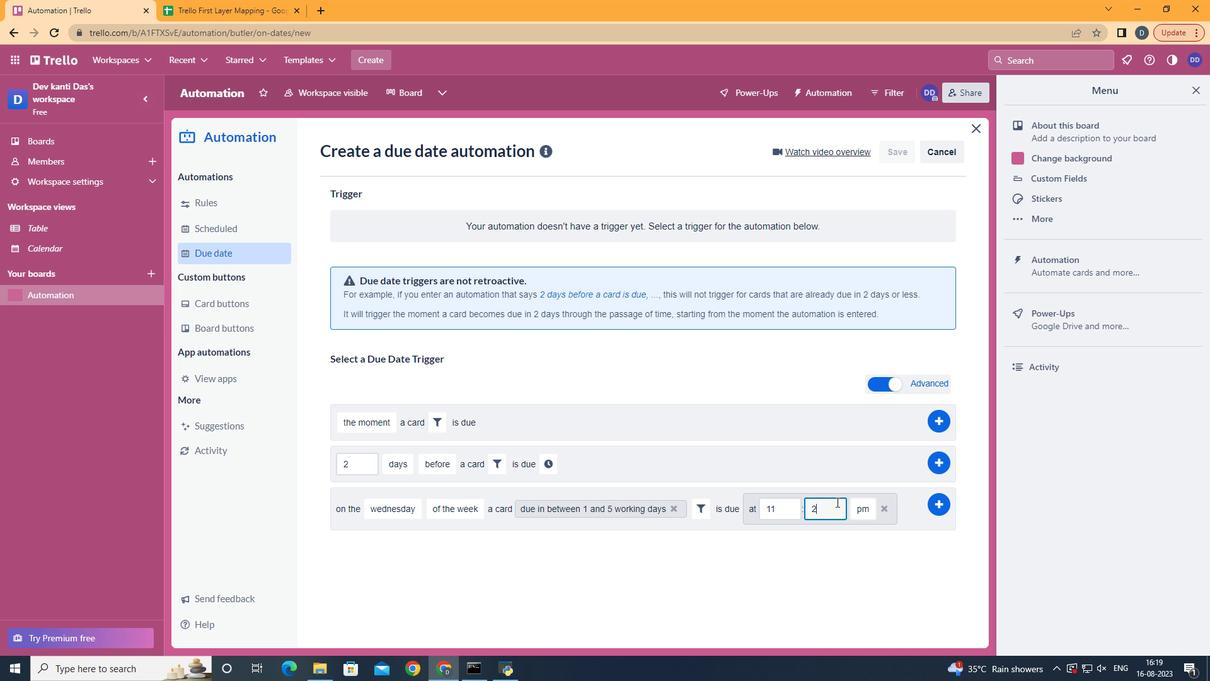 
Action: Key pressed <Key.backspace>00
Screenshot: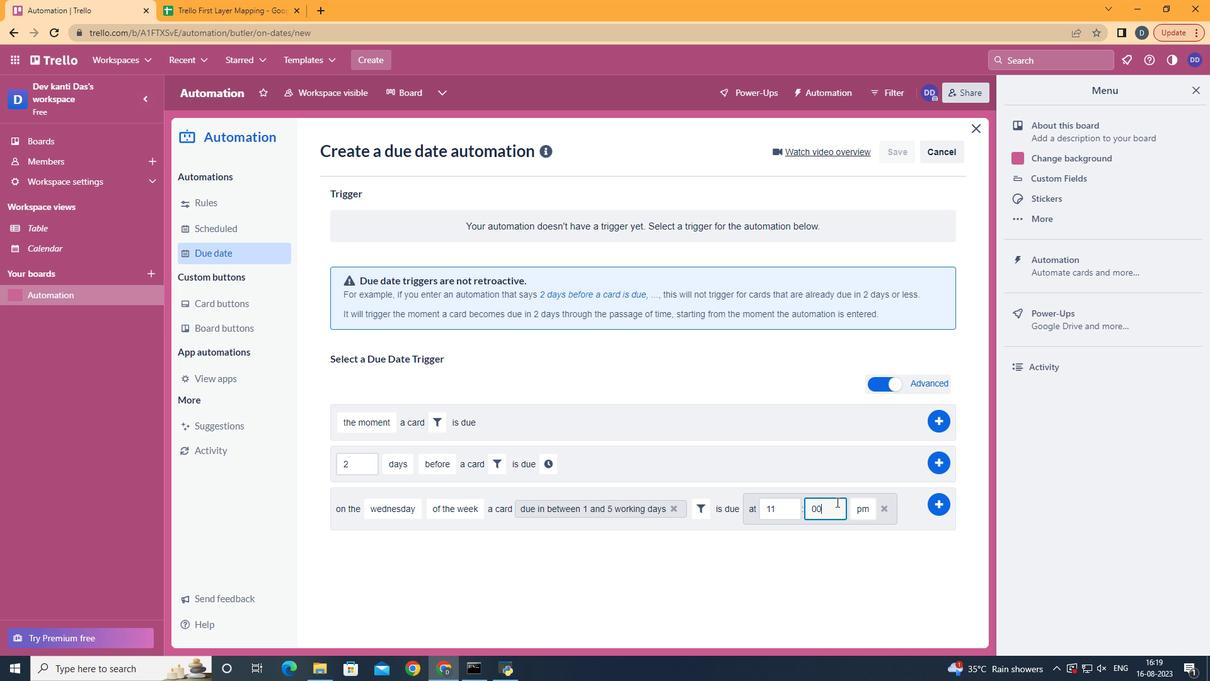 
Action: Mouse moved to (864, 535)
Screenshot: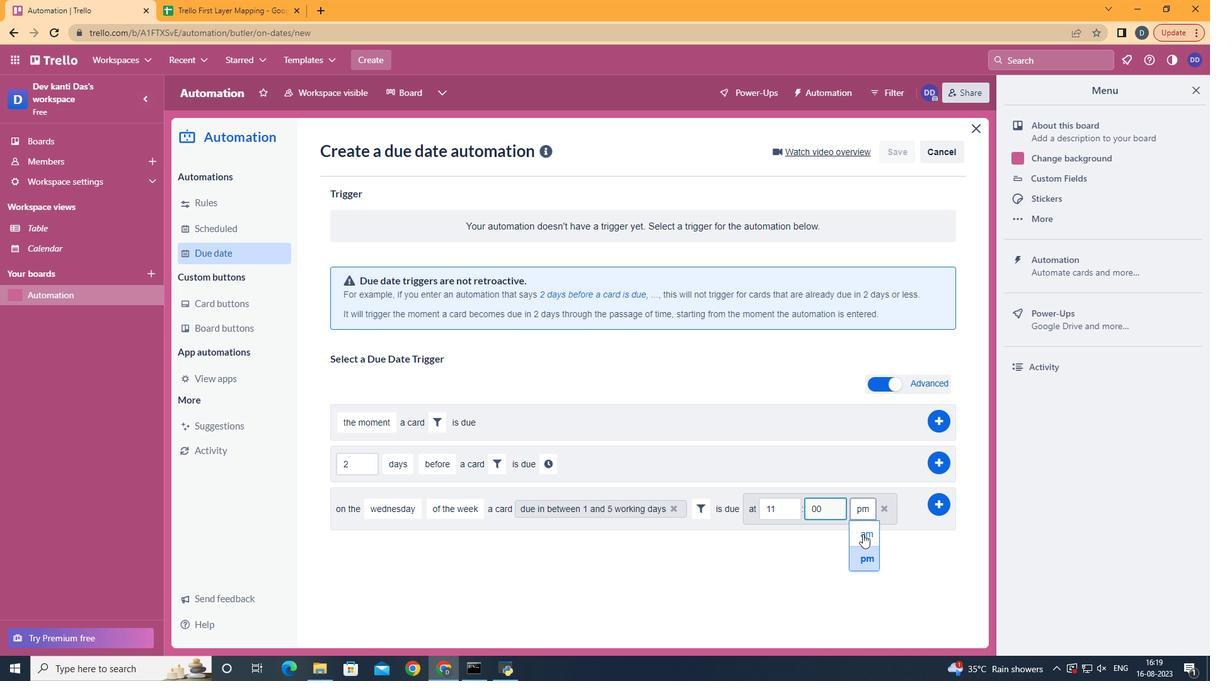 
Action: Mouse pressed left at (864, 535)
Screenshot: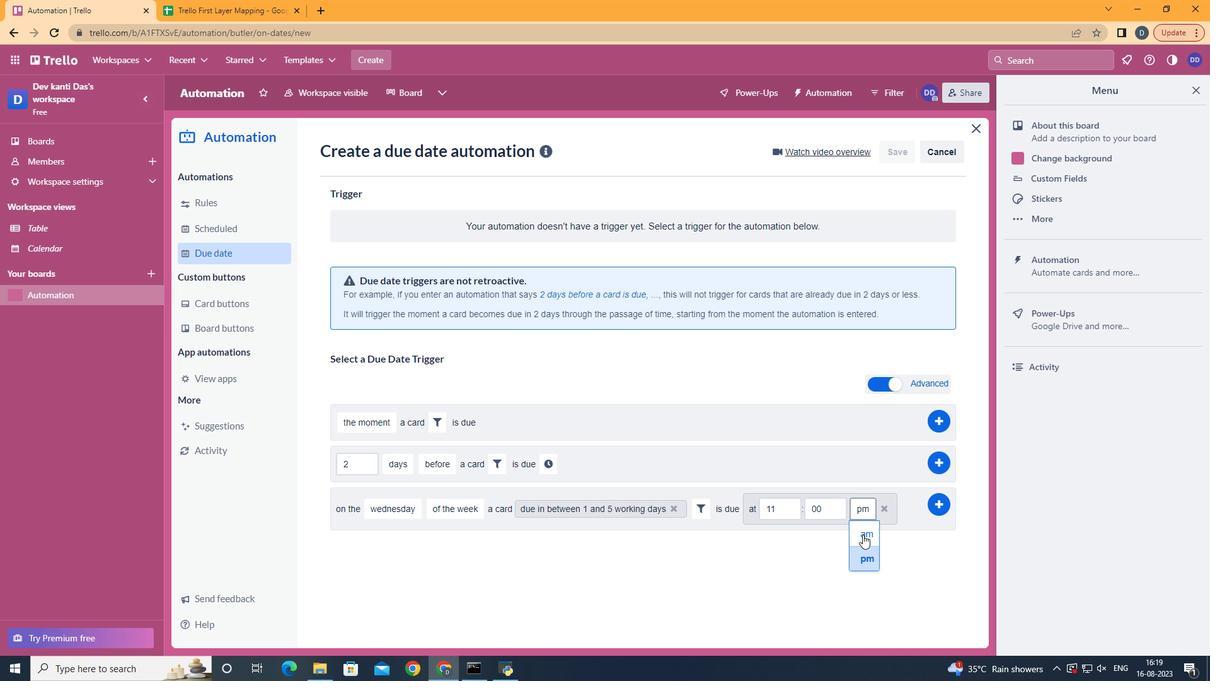 
Action: Mouse moved to (935, 503)
Screenshot: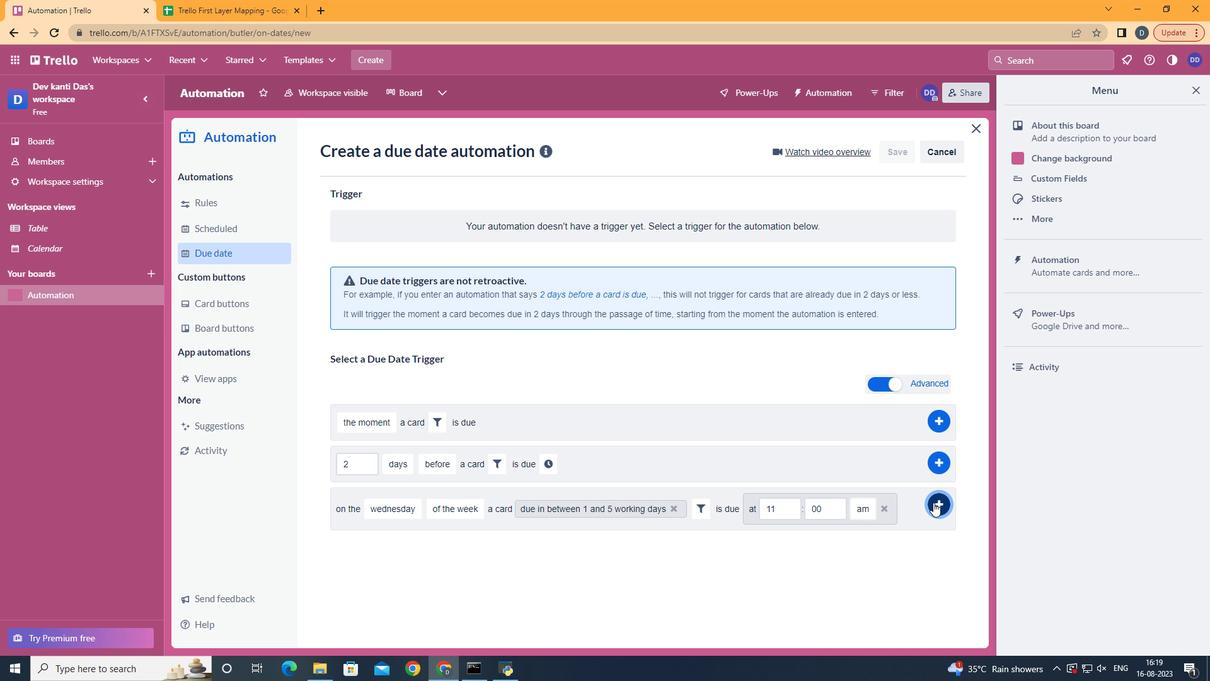 
Action: Mouse pressed left at (935, 503)
Screenshot: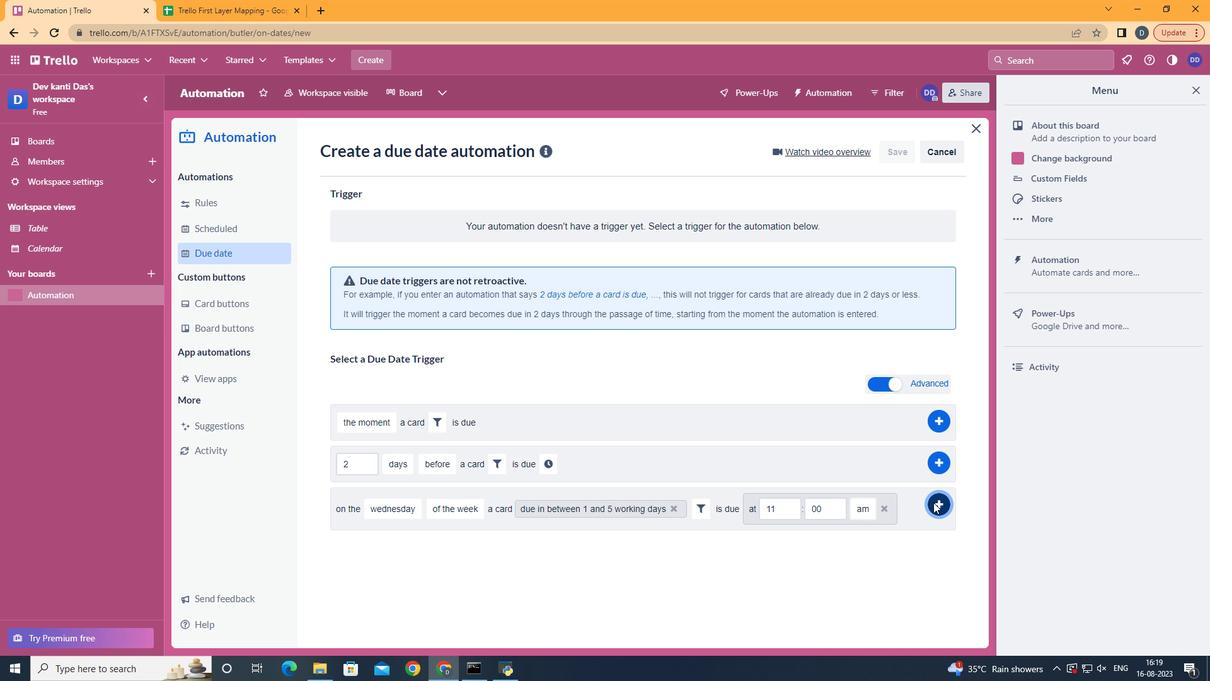 
Action: Mouse moved to (935, 503)
Screenshot: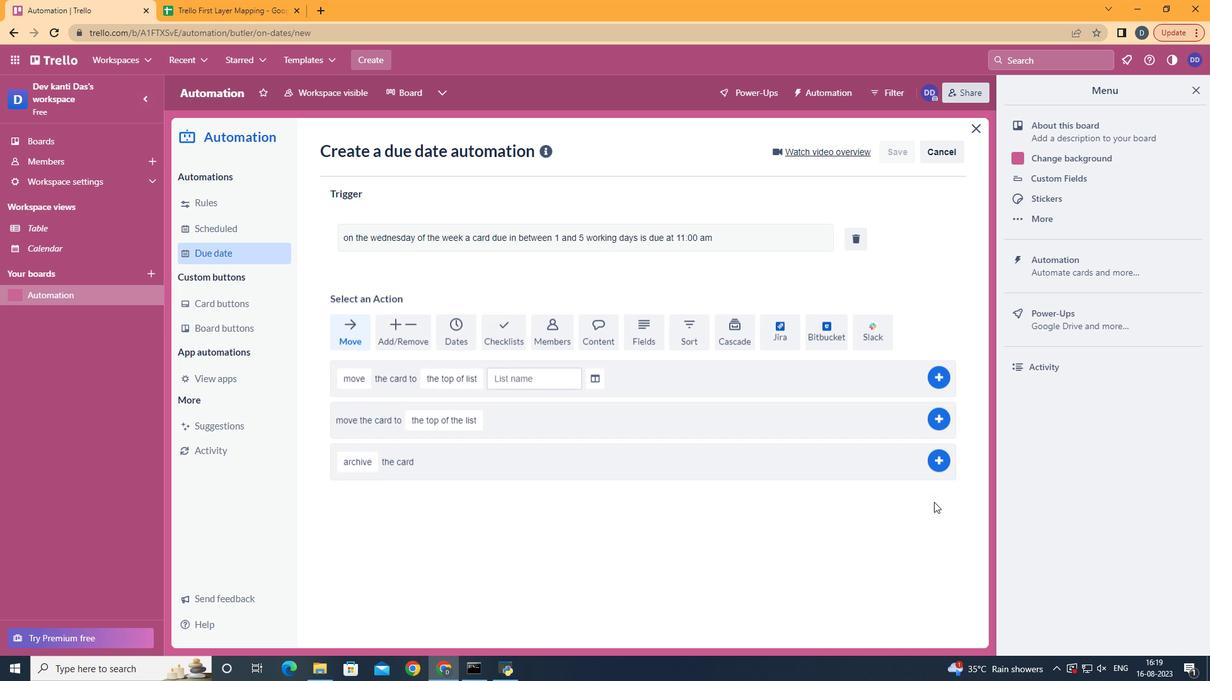 
